 Task: Search one way flight ticket for 4 adults, 2 children, 2 infants in seat and 1 infant on lap in economy from Green Bay: Green Bay-austin Straubel International Airport to Jackson: Jackson Hole Airport on 5-2-2023. Choice of flights is Delta. Price is upto 65000. Outbound departure time preference is 10:30.
Action: Mouse moved to (347, 315)
Screenshot: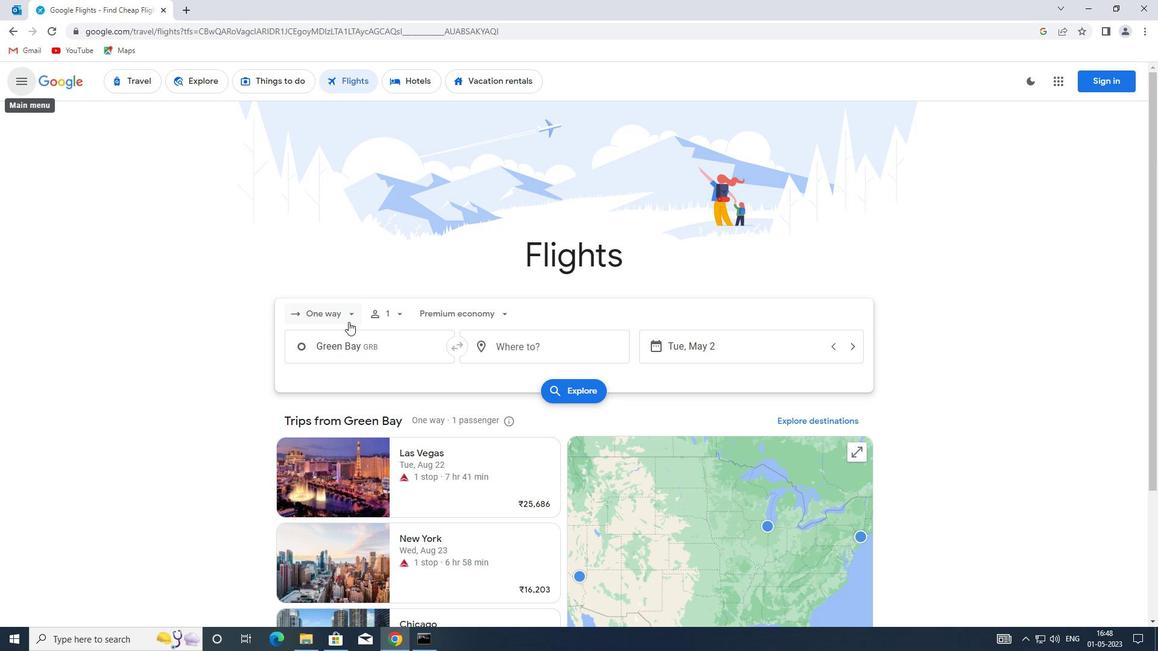 
Action: Mouse pressed left at (347, 315)
Screenshot: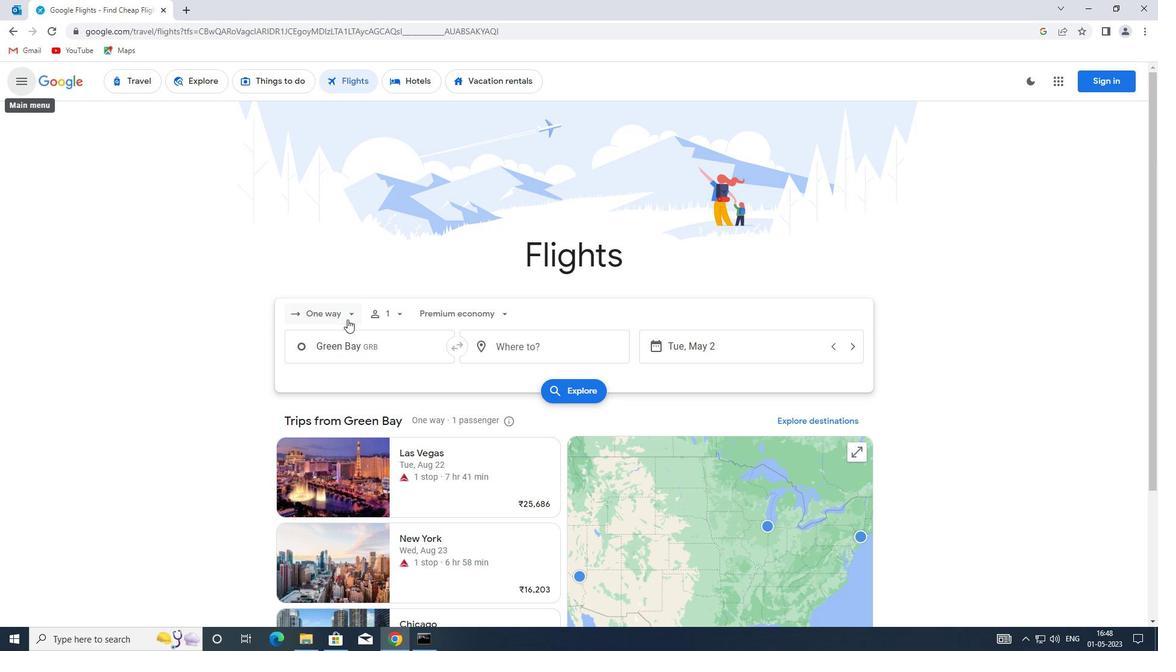 
Action: Mouse moved to (352, 373)
Screenshot: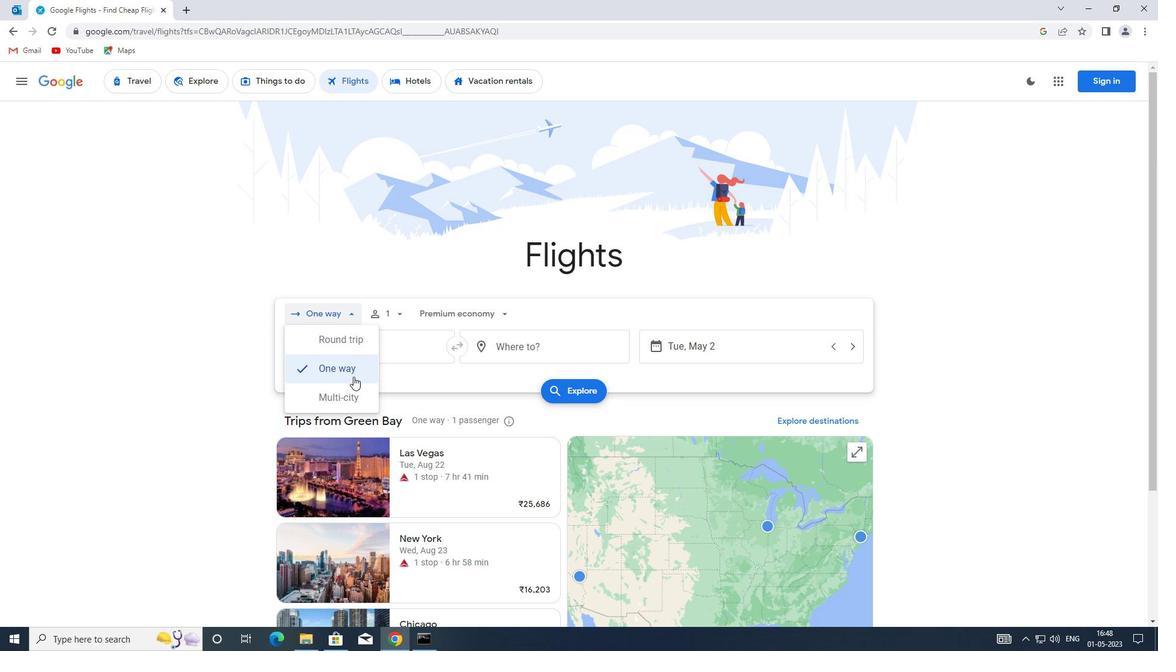 
Action: Mouse pressed left at (352, 373)
Screenshot: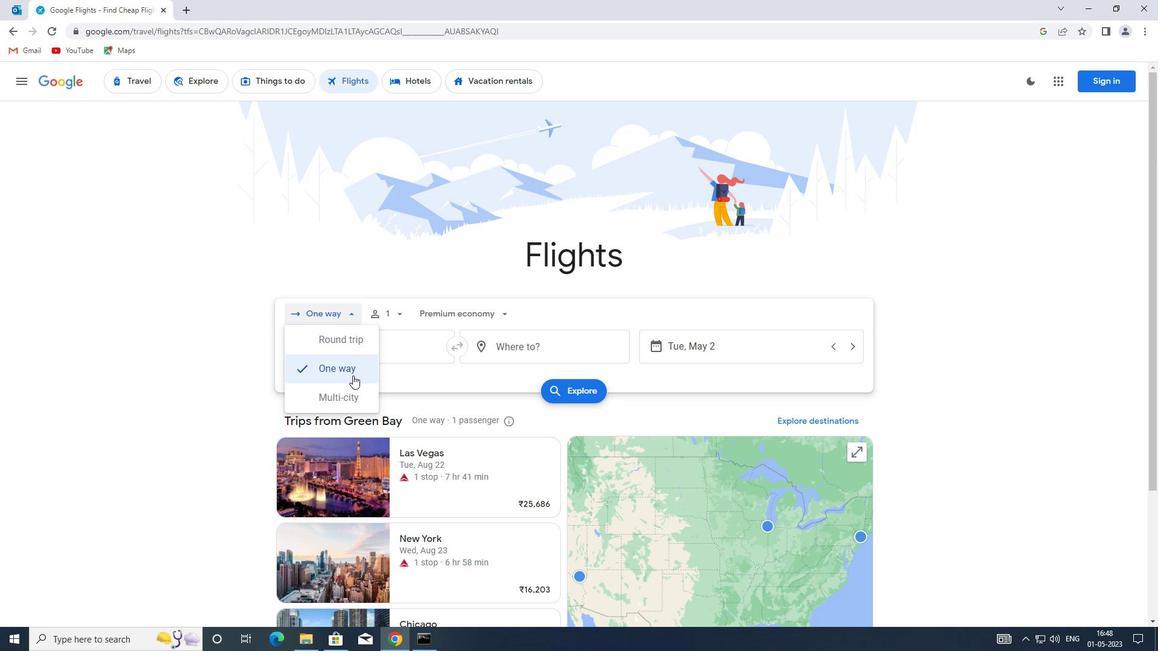 
Action: Mouse moved to (395, 314)
Screenshot: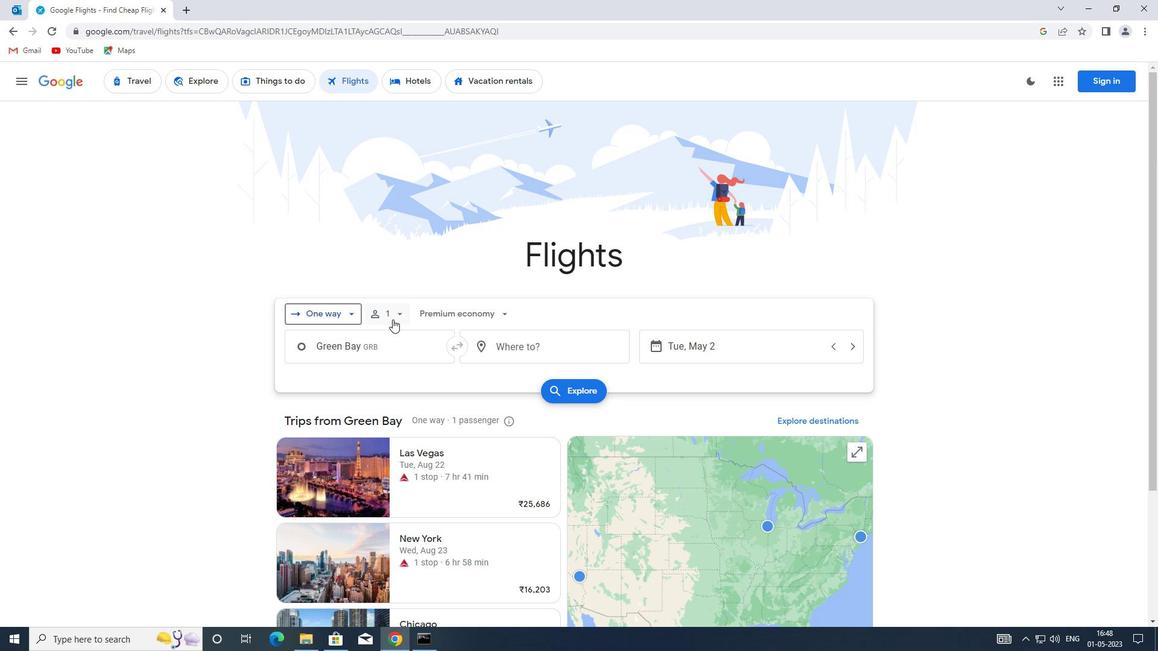 
Action: Mouse pressed left at (395, 314)
Screenshot: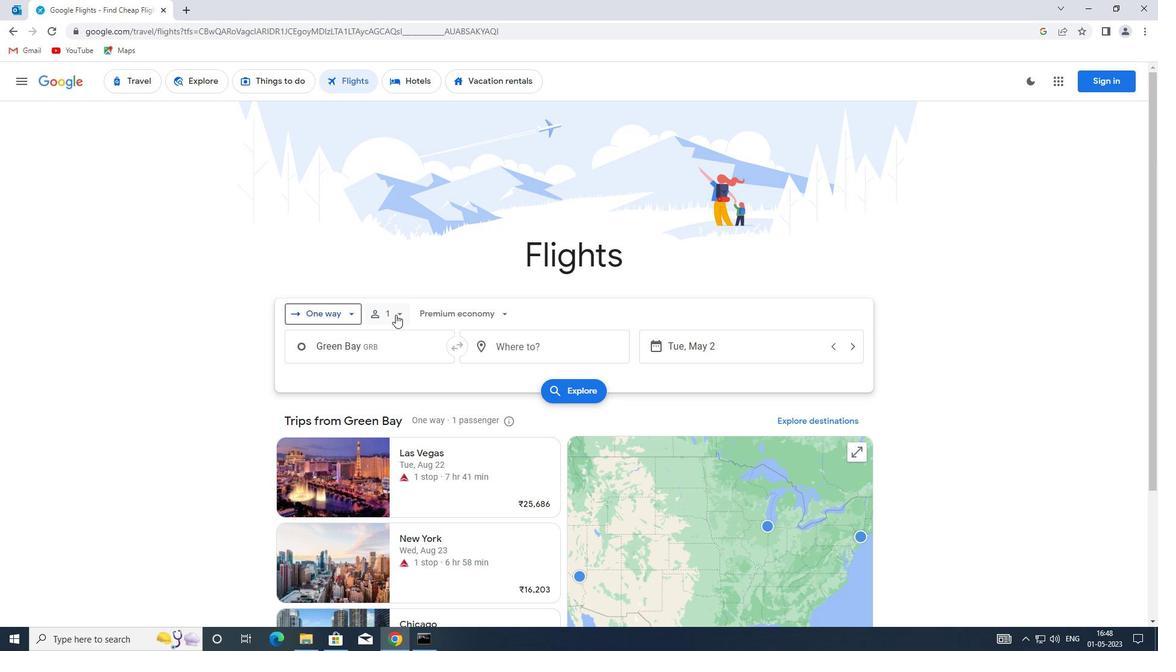 
Action: Mouse moved to (496, 342)
Screenshot: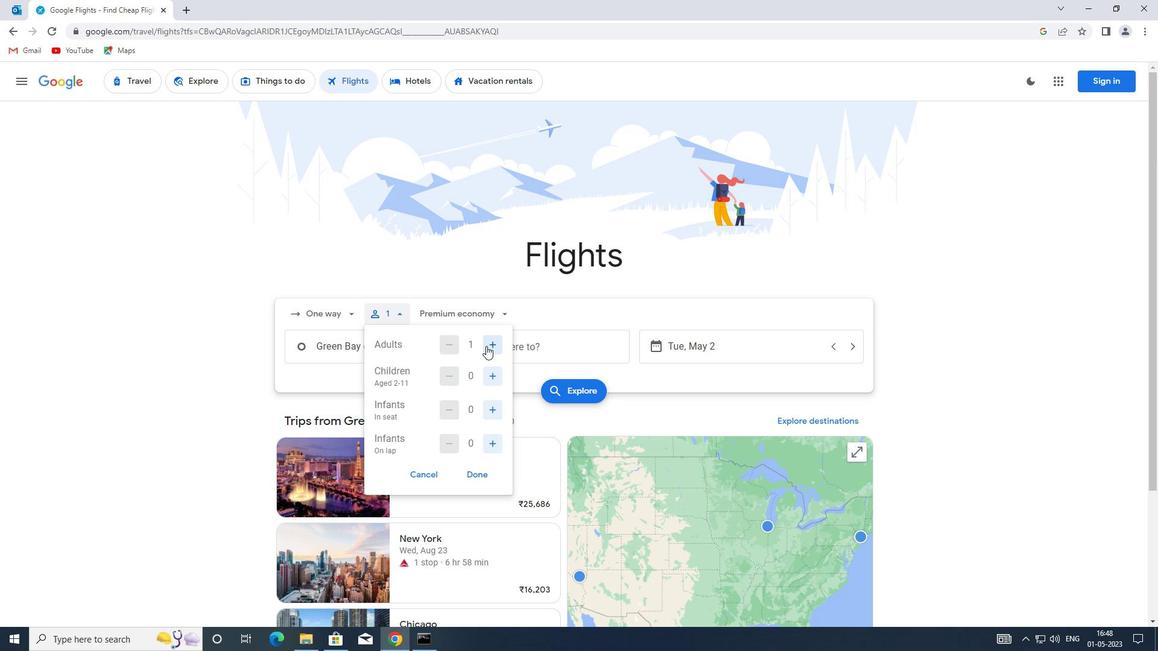 
Action: Mouse pressed left at (496, 342)
Screenshot: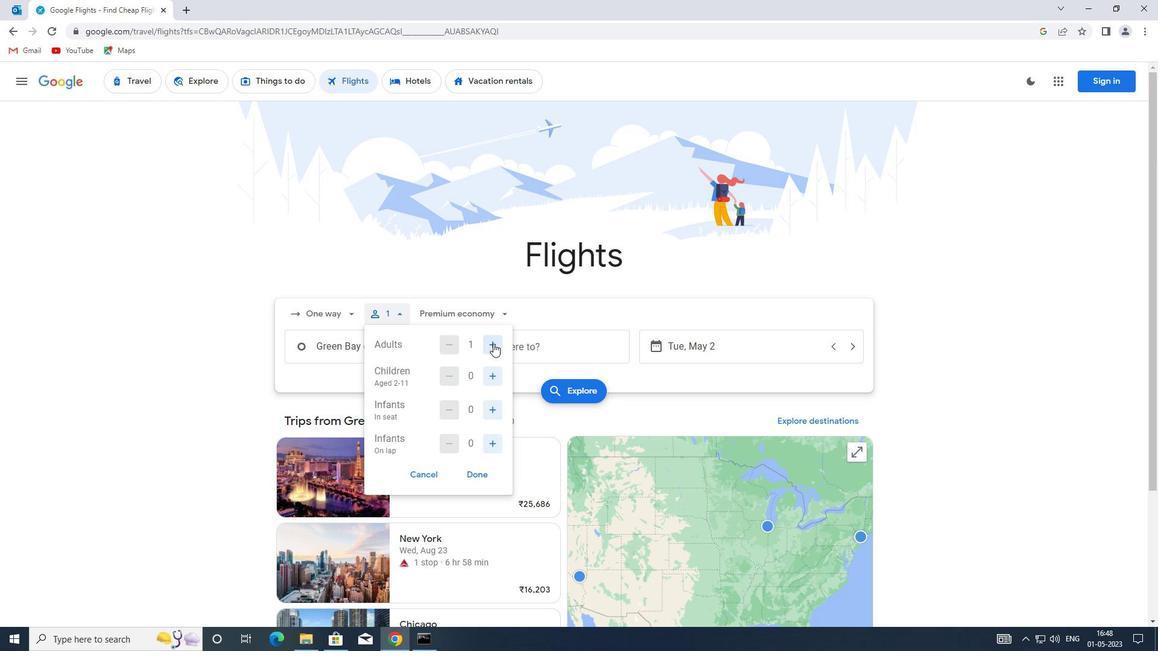 
Action: Mouse pressed left at (496, 342)
Screenshot: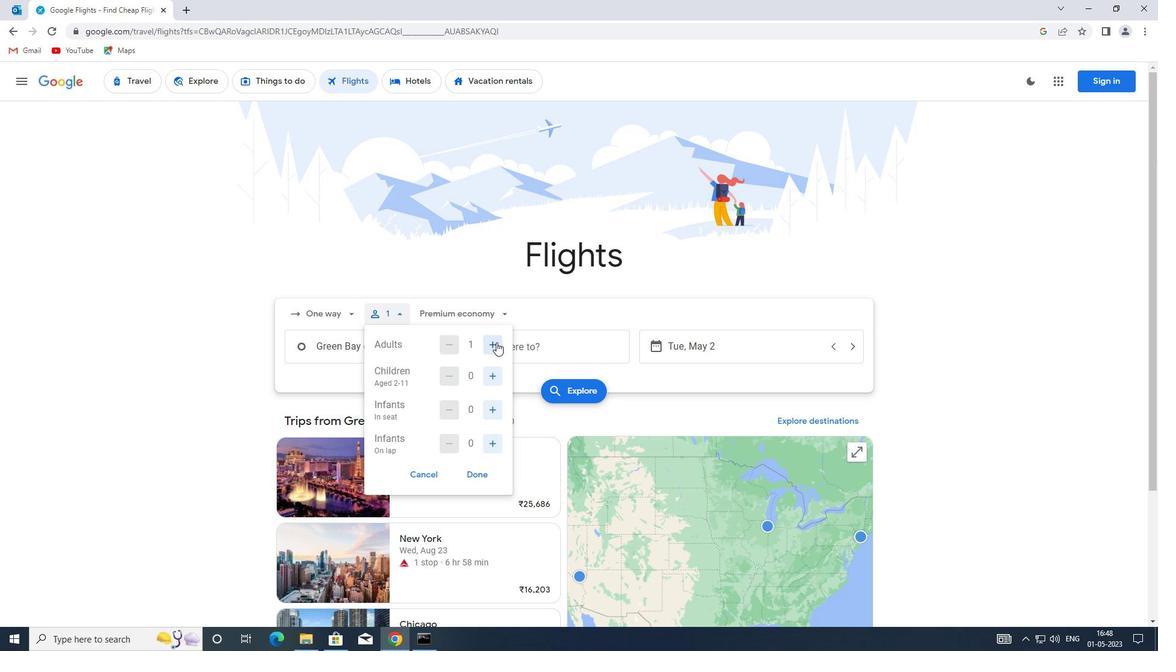 
Action: Mouse pressed left at (496, 342)
Screenshot: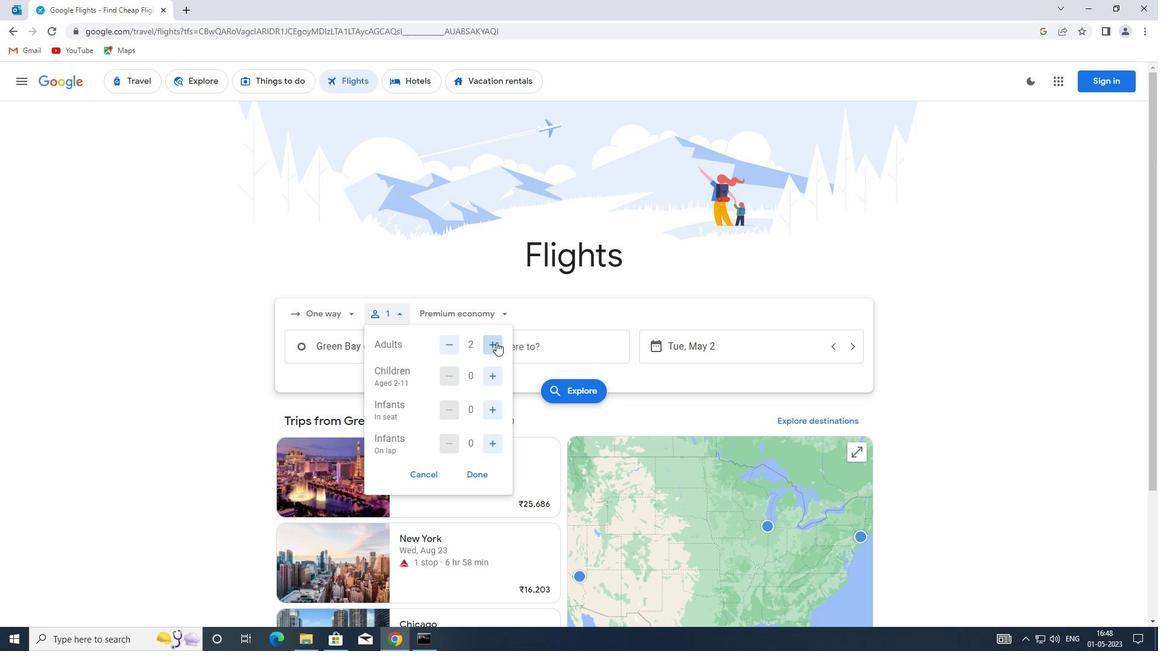 
Action: Mouse moved to (492, 376)
Screenshot: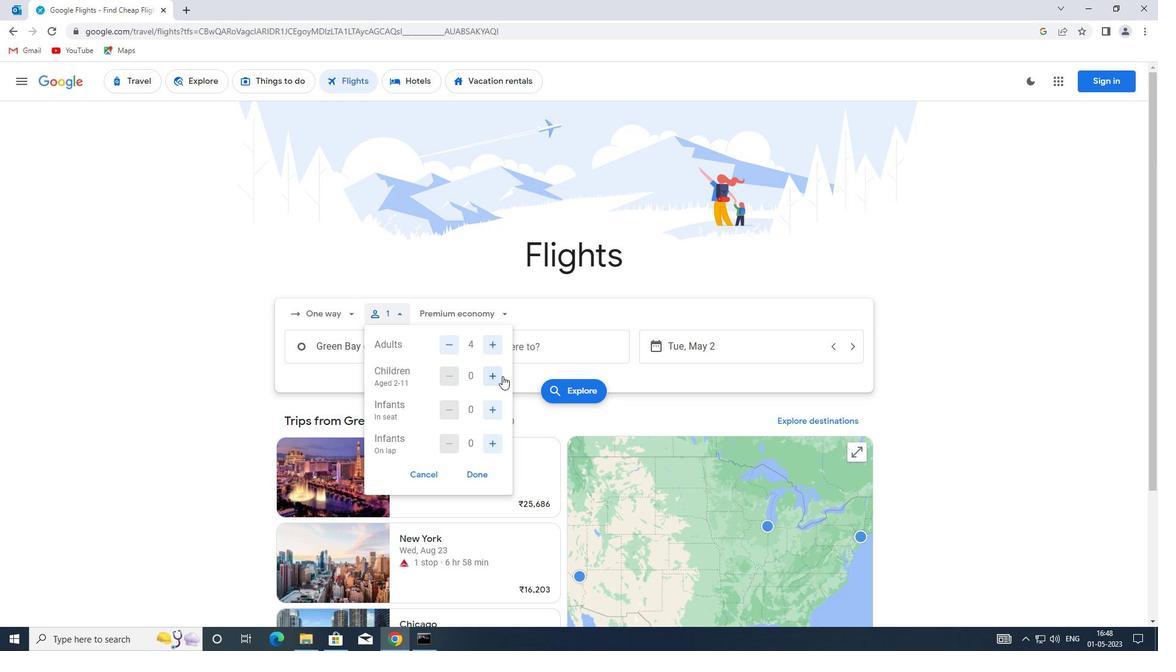 
Action: Mouse pressed left at (492, 376)
Screenshot: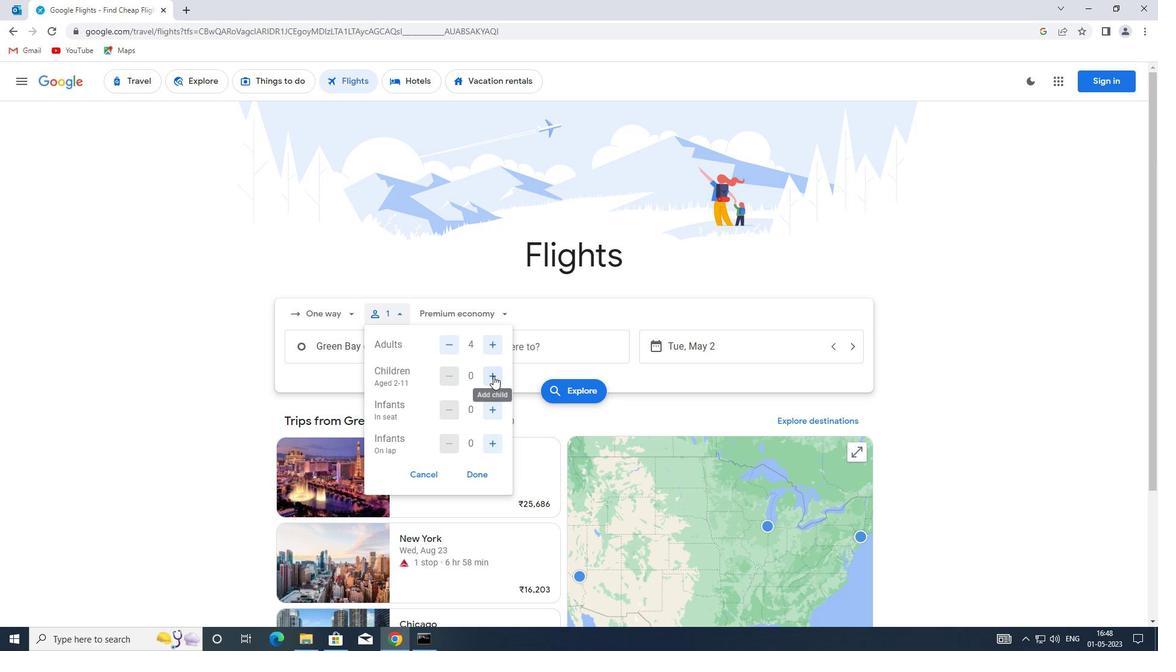 
Action: Mouse pressed left at (492, 376)
Screenshot: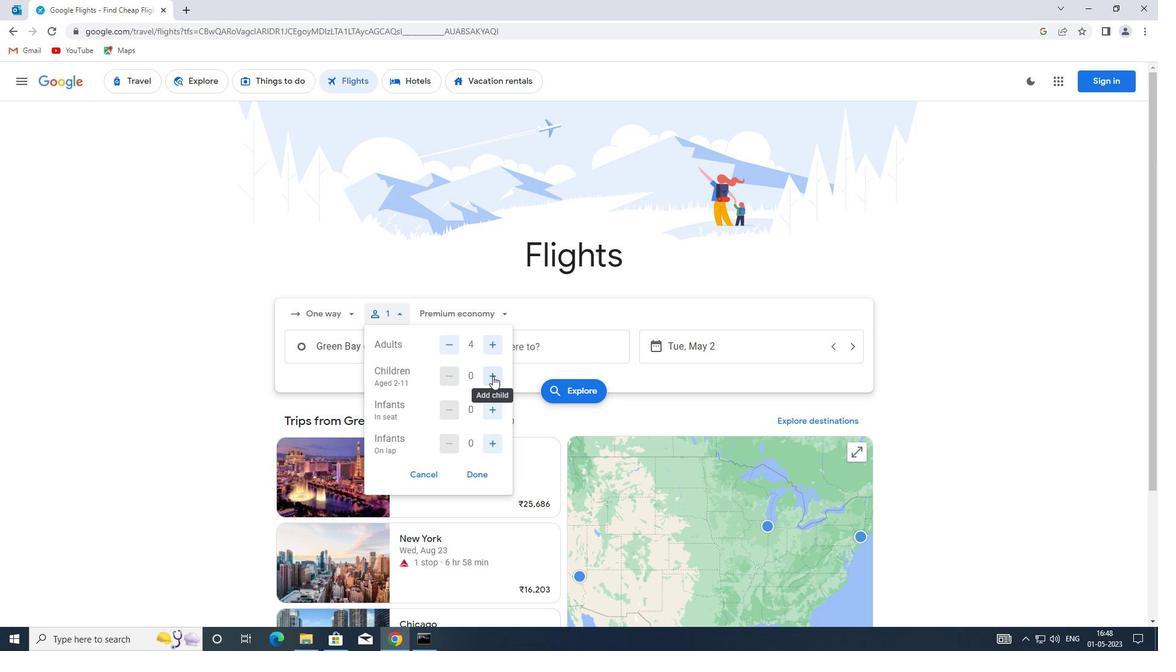 
Action: Mouse moved to (492, 413)
Screenshot: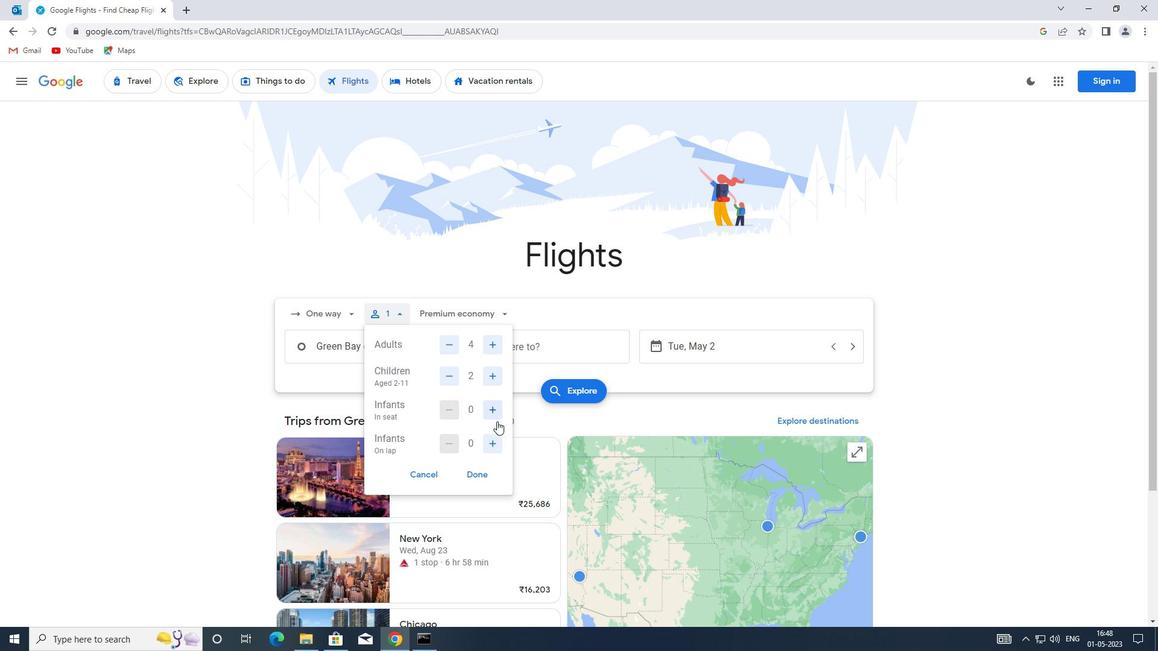 
Action: Mouse pressed left at (492, 413)
Screenshot: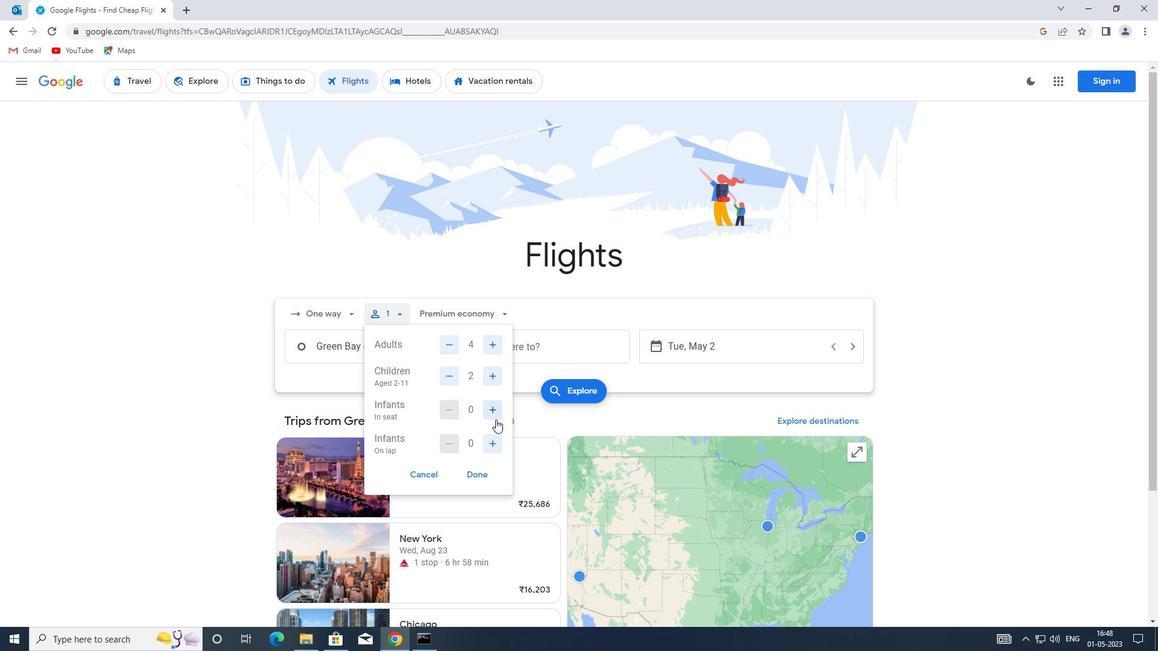 
Action: Mouse pressed left at (492, 413)
Screenshot: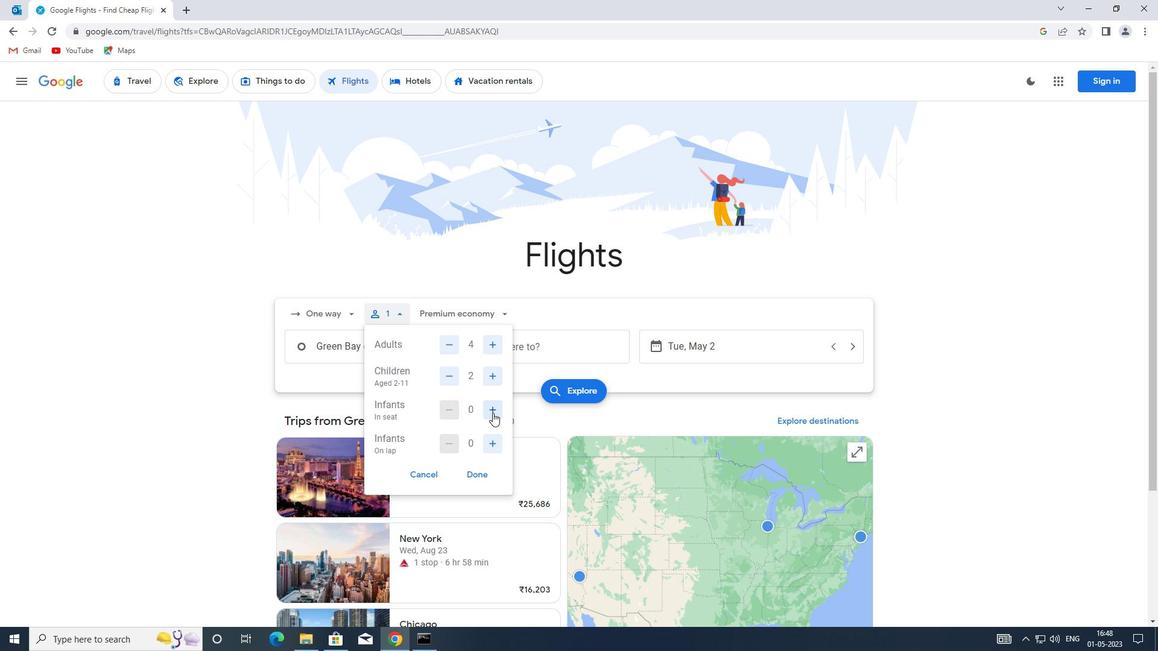 
Action: Mouse moved to (495, 442)
Screenshot: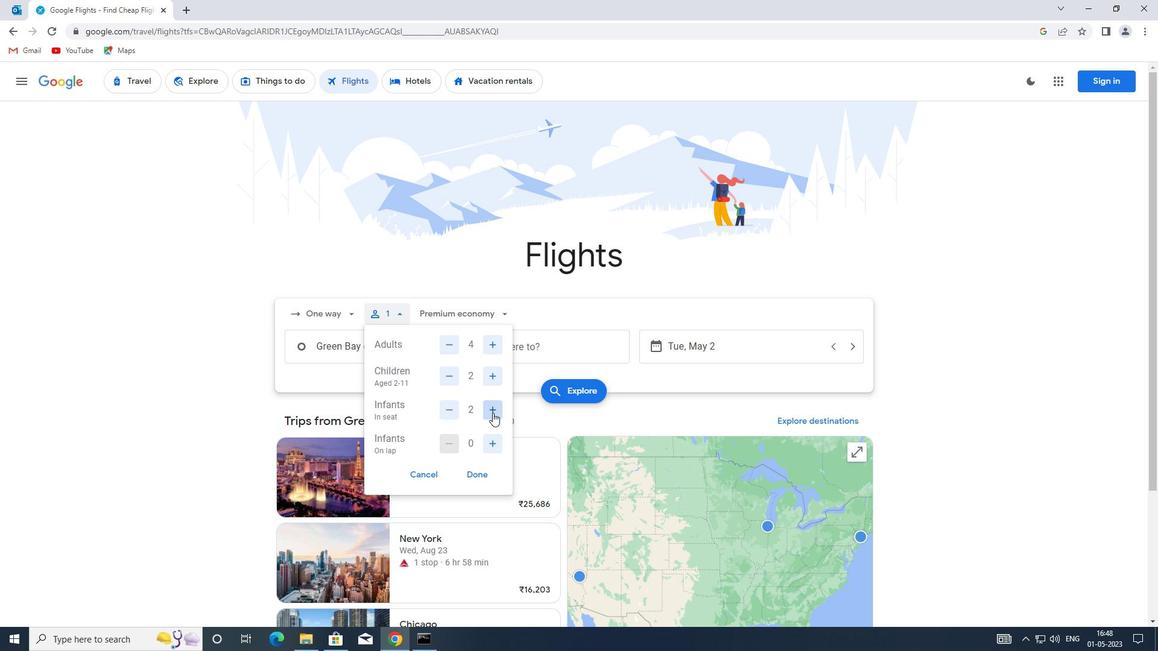 
Action: Mouse pressed left at (495, 442)
Screenshot: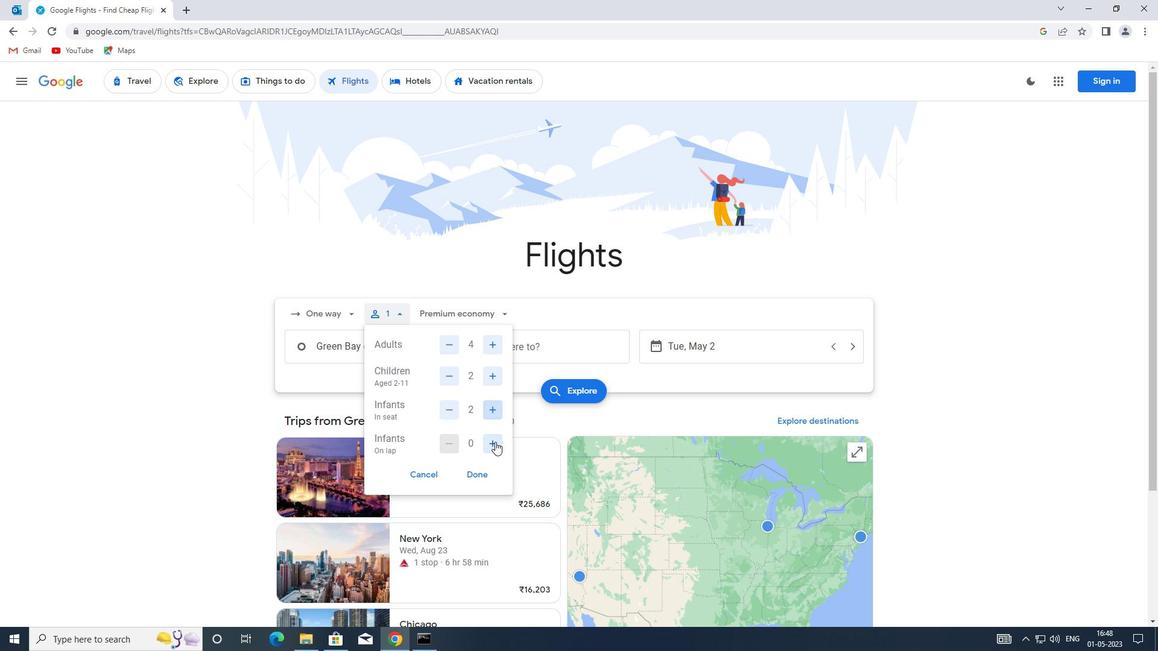 
Action: Mouse moved to (486, 480)
Screenshot: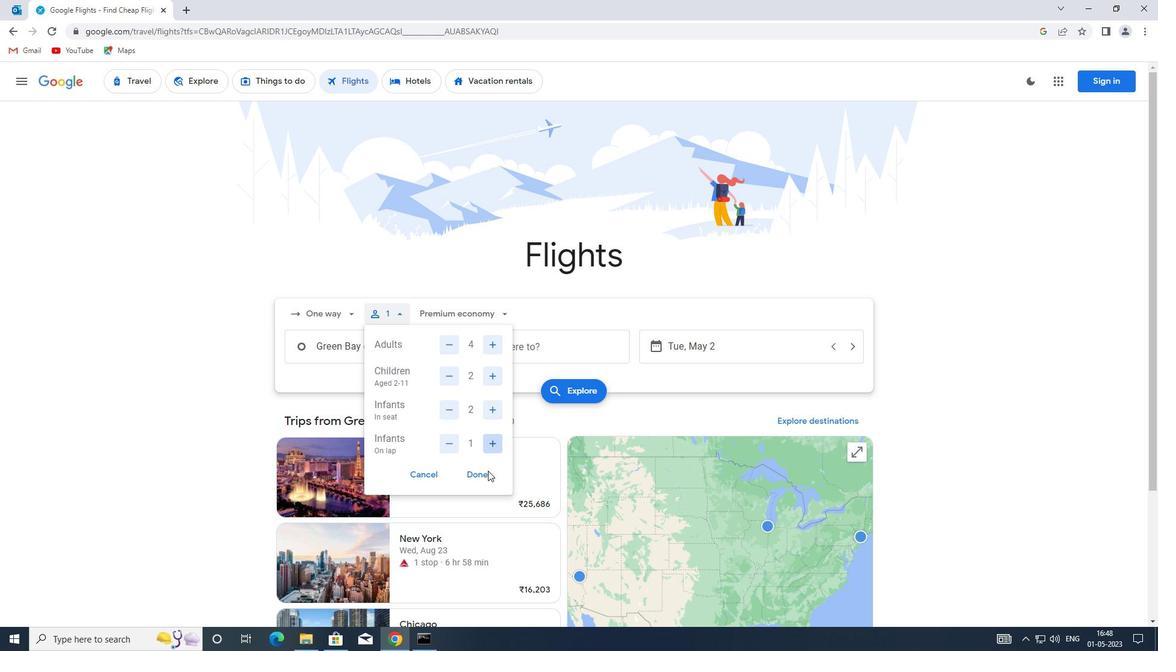 
Action: Mouse pressed left at (486, 480)
Screenshot: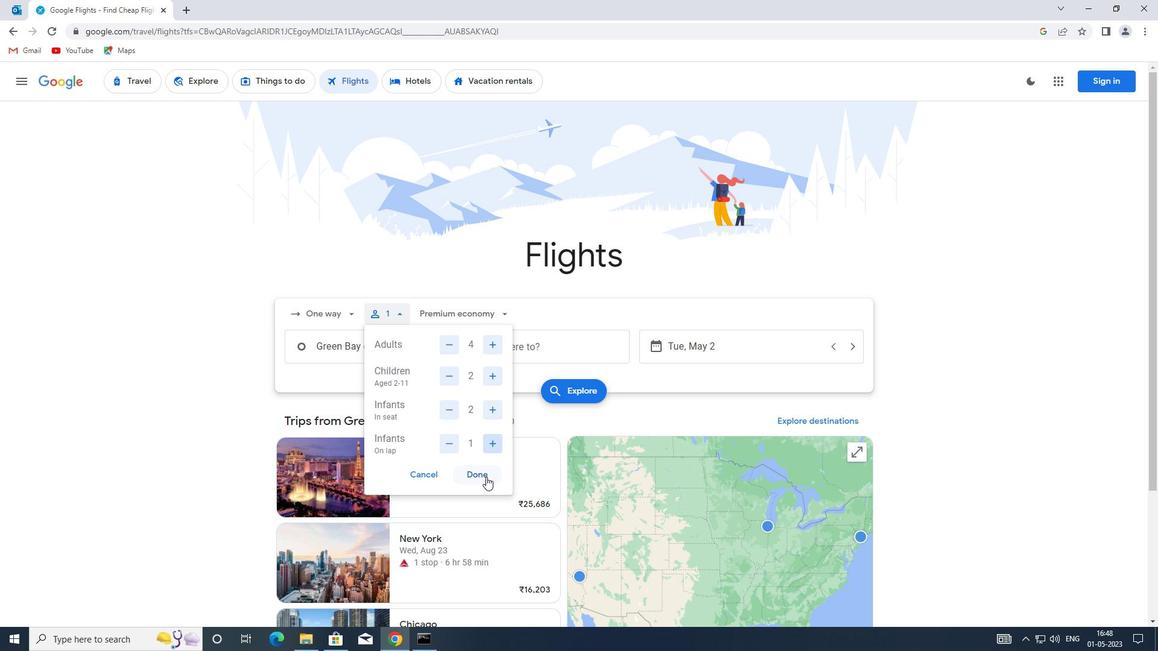 
Action: Mouse moved to (468, 316)
Screenshot: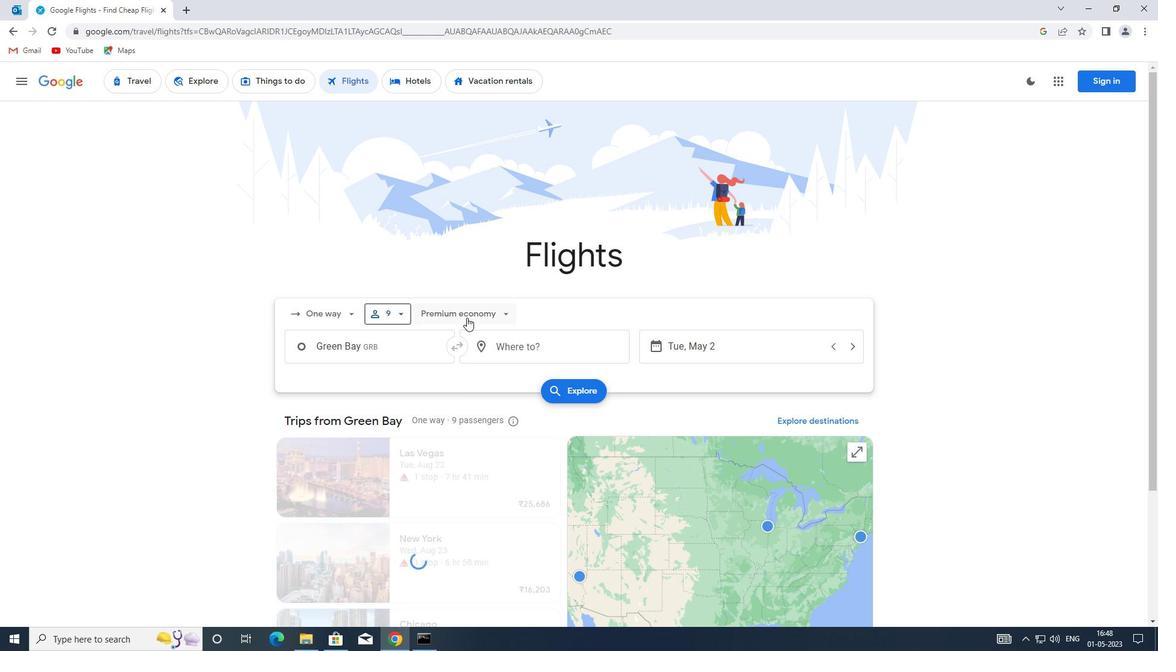 
Action: Mouse pressed left at (468, 316)
Screenshot: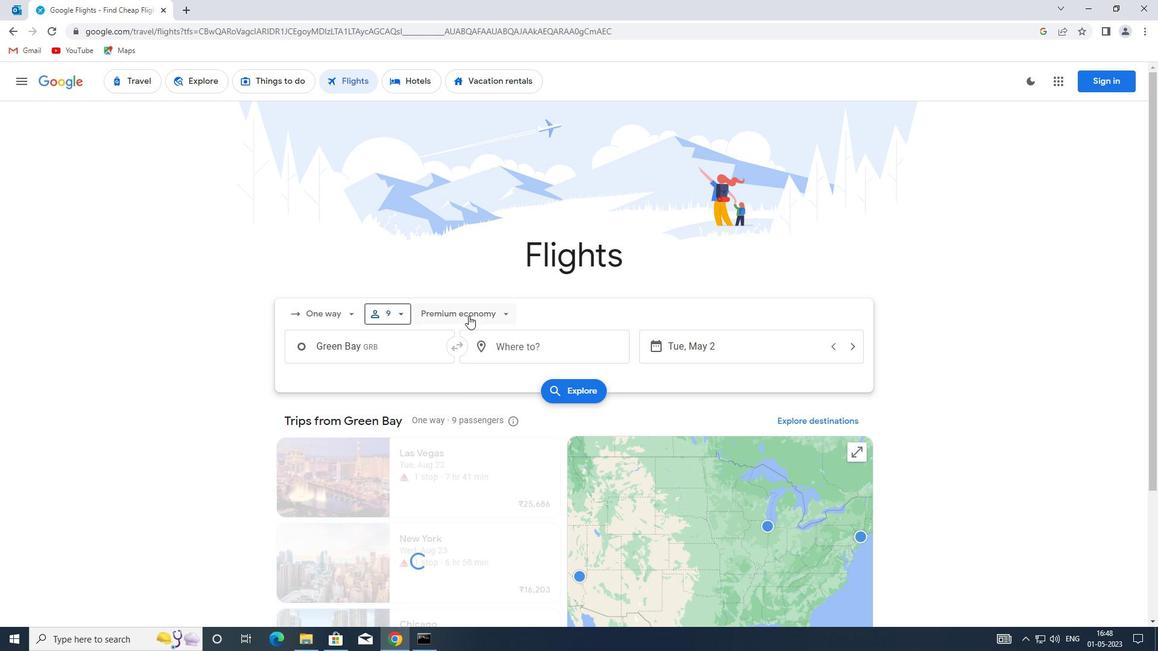 
Action: Mouse moved to (491, 337)
Screenshot: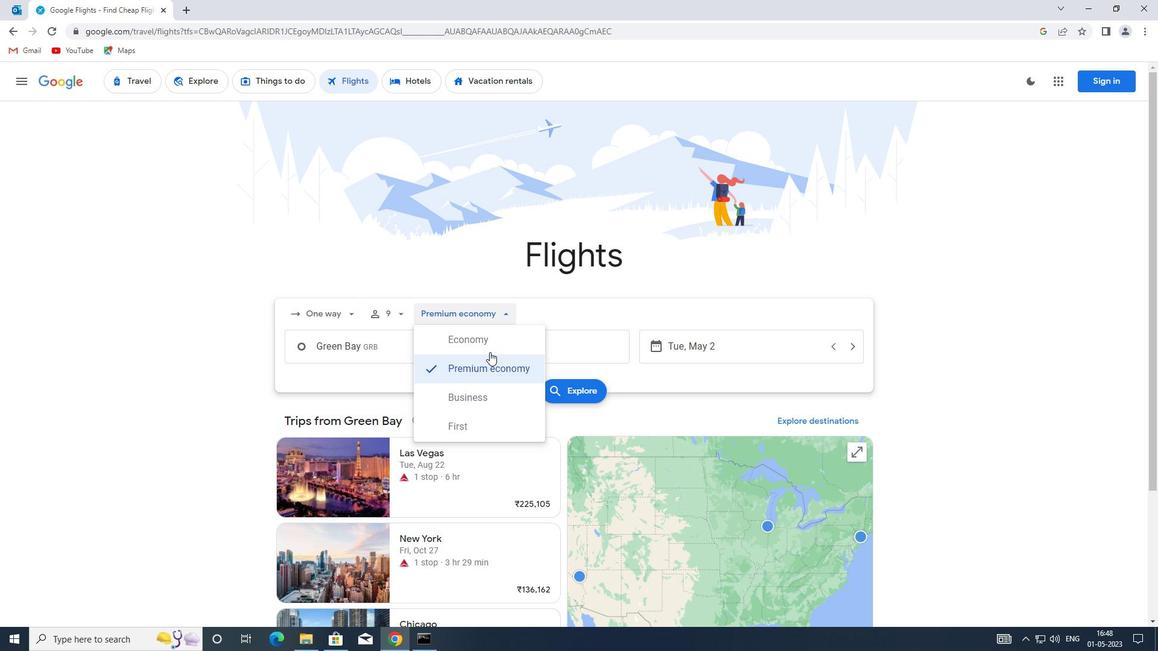 
Action: Mouse pressed left at (491, 337)
Screenshot: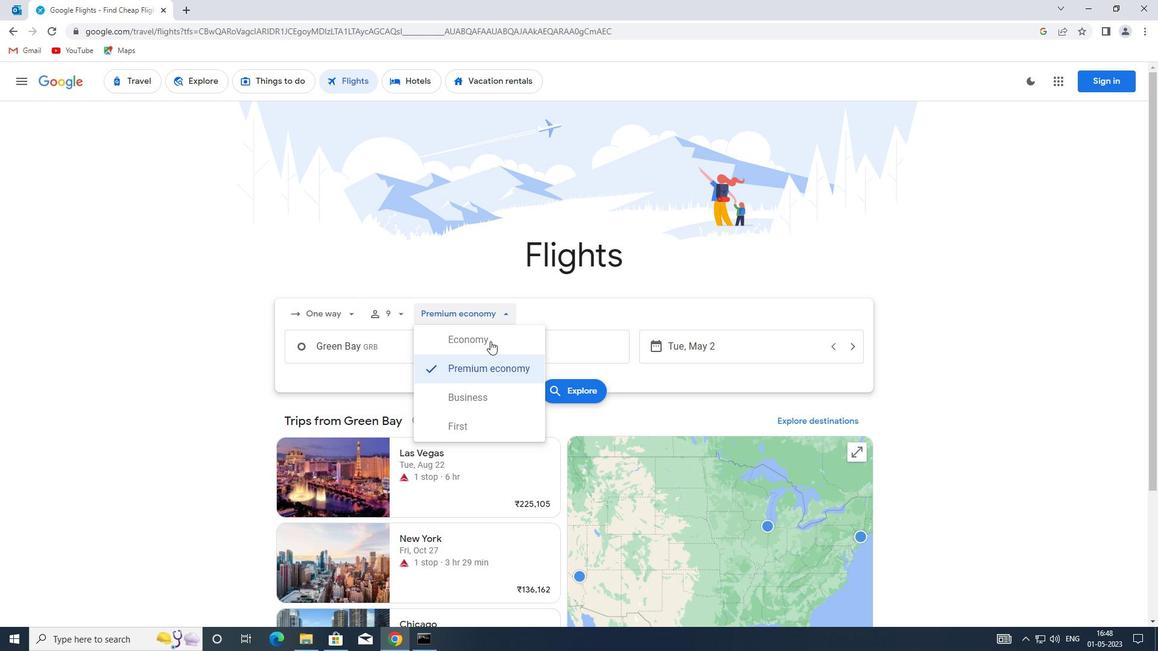 
Action: Mouse moved to (383, 353)
Screenshot: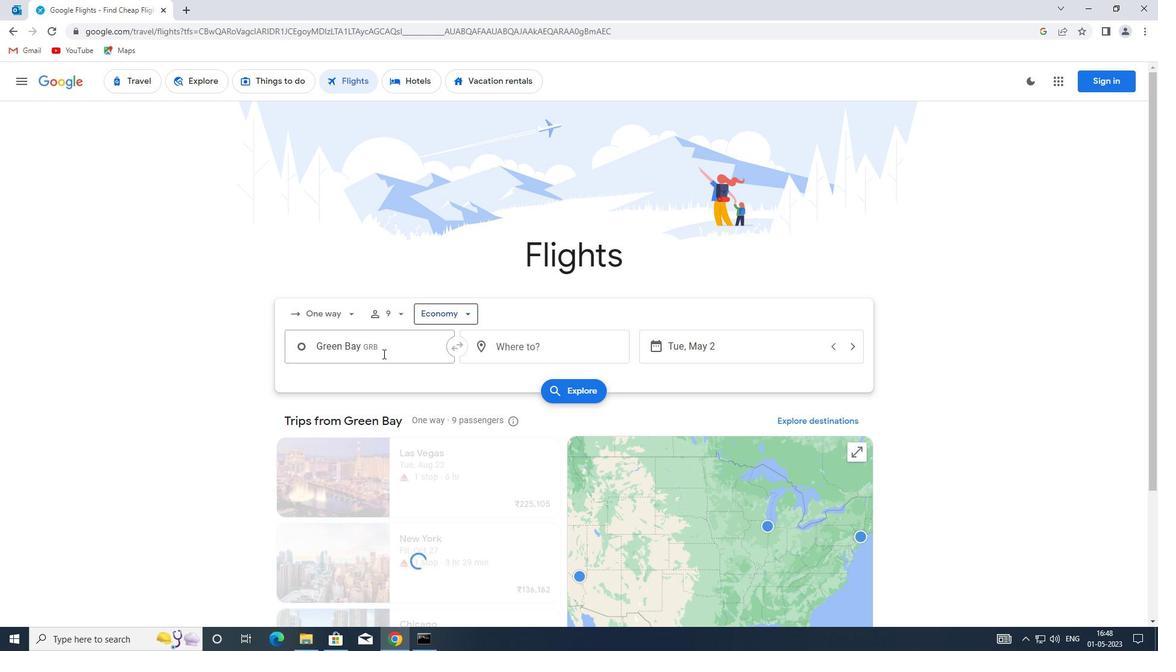 
Action: Mouse pressed left at (383, 353)
Screenshot: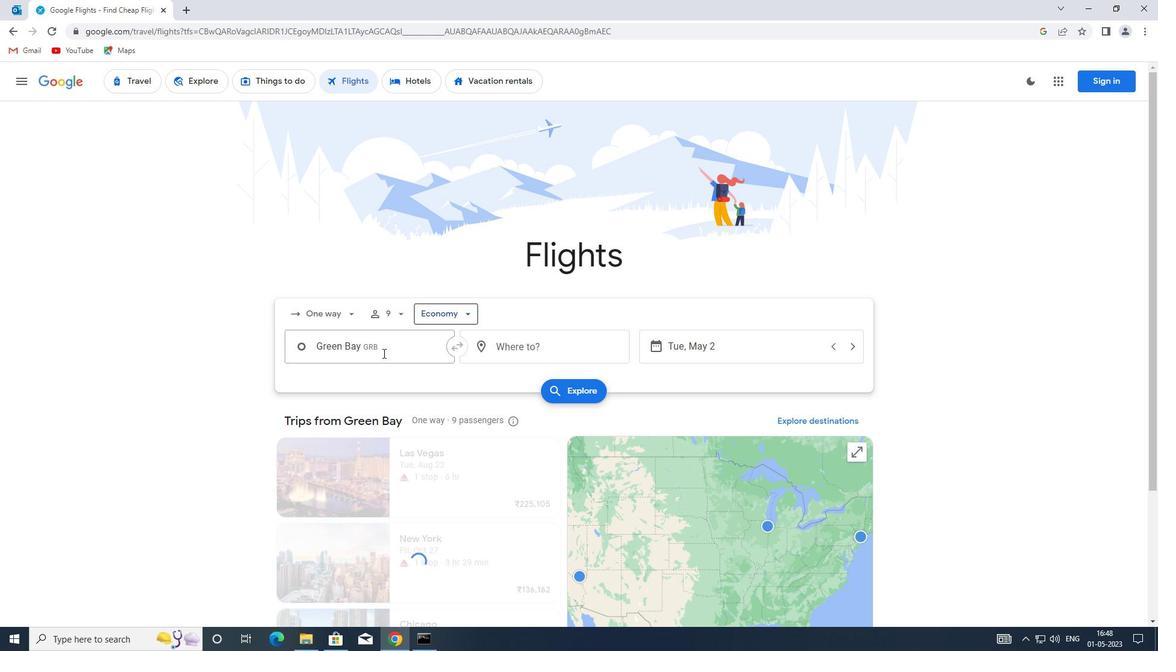
Action: Mouse moved to (383, 353)
Screenshot: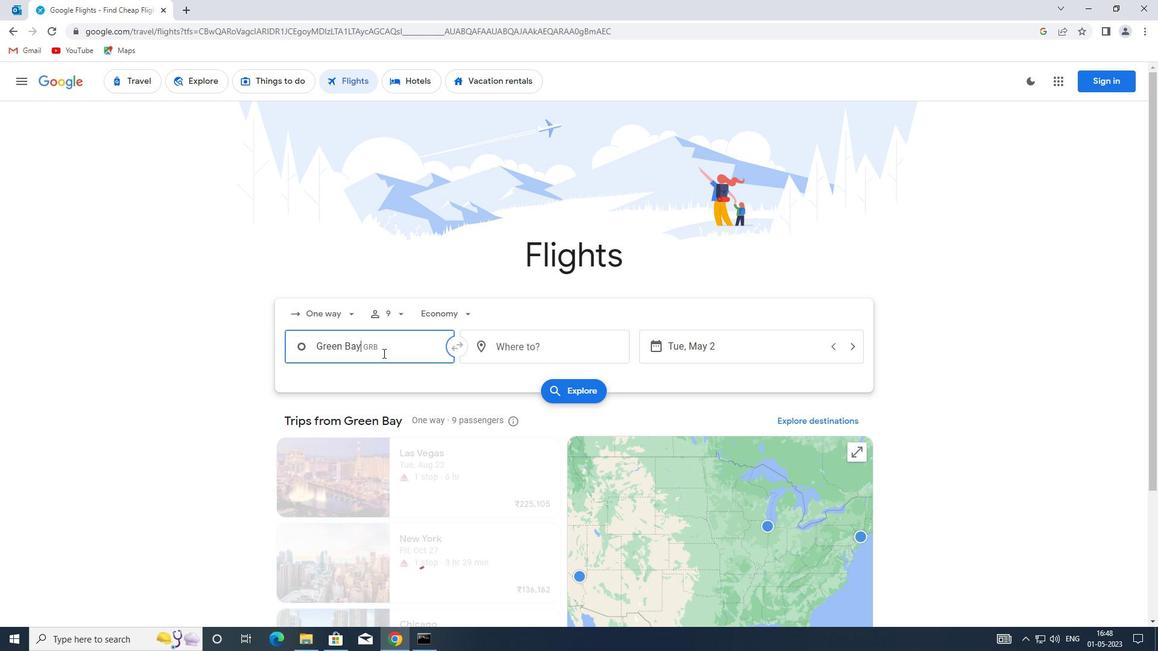 
Action: Key pressed <Key.enter>
Screenshot: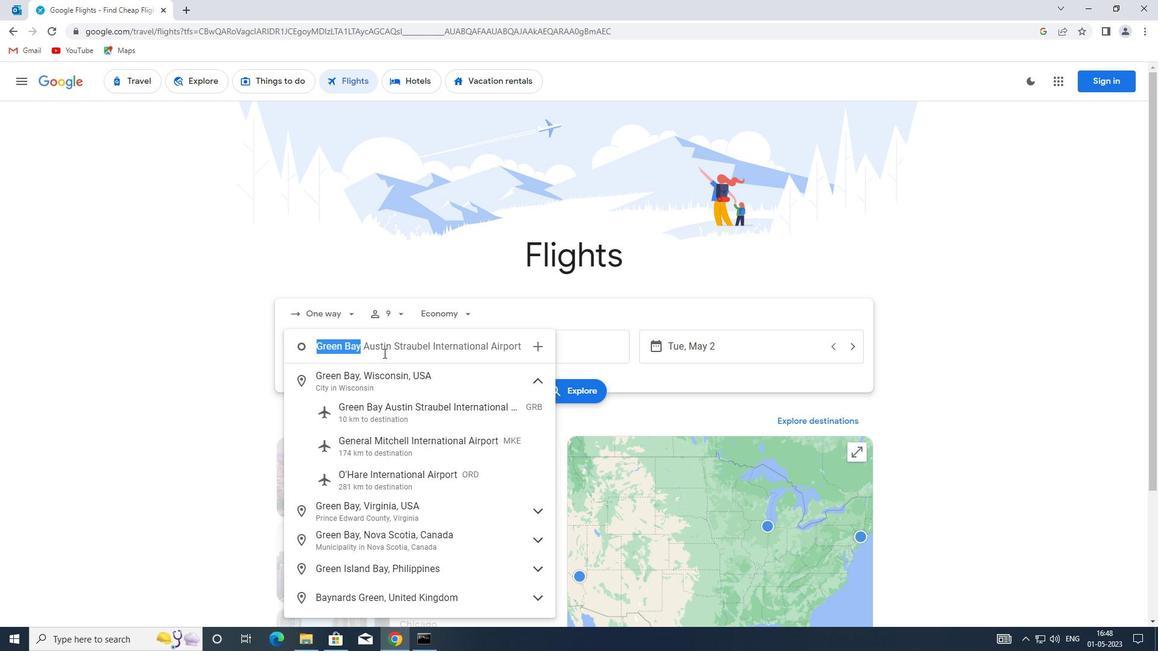 
Action: Mouse moved to (513, 350)
Screenshot: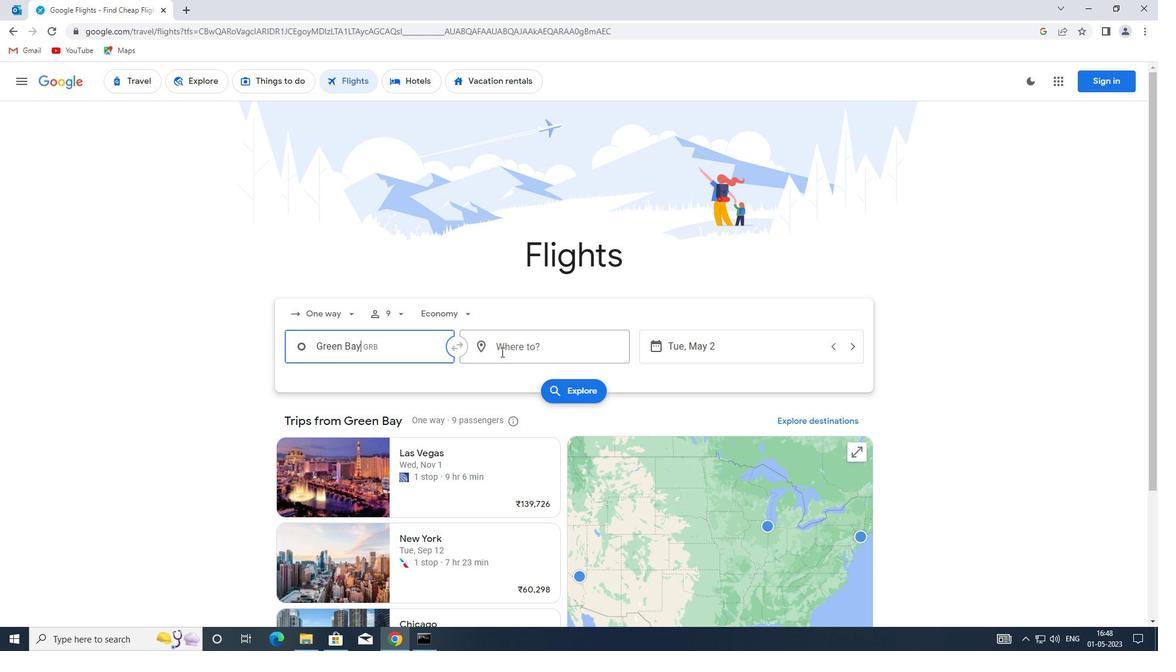 
Action: Mouse pressed left at (513, 350)
Screenshot: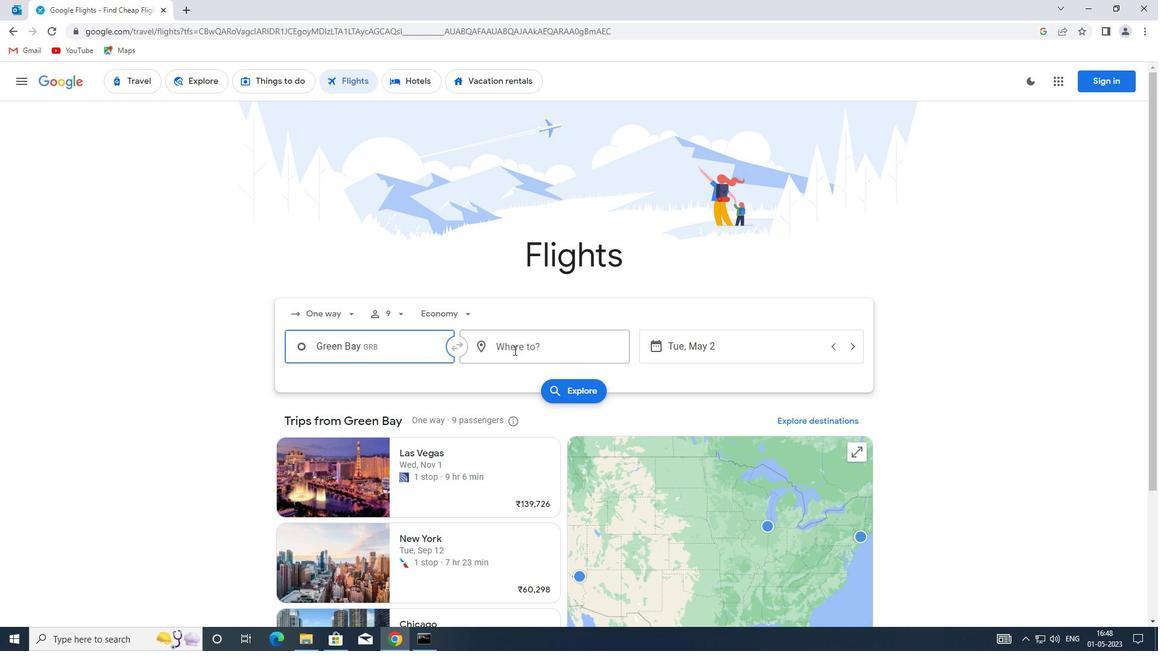 
Action: Key pressed jac
Screenshot: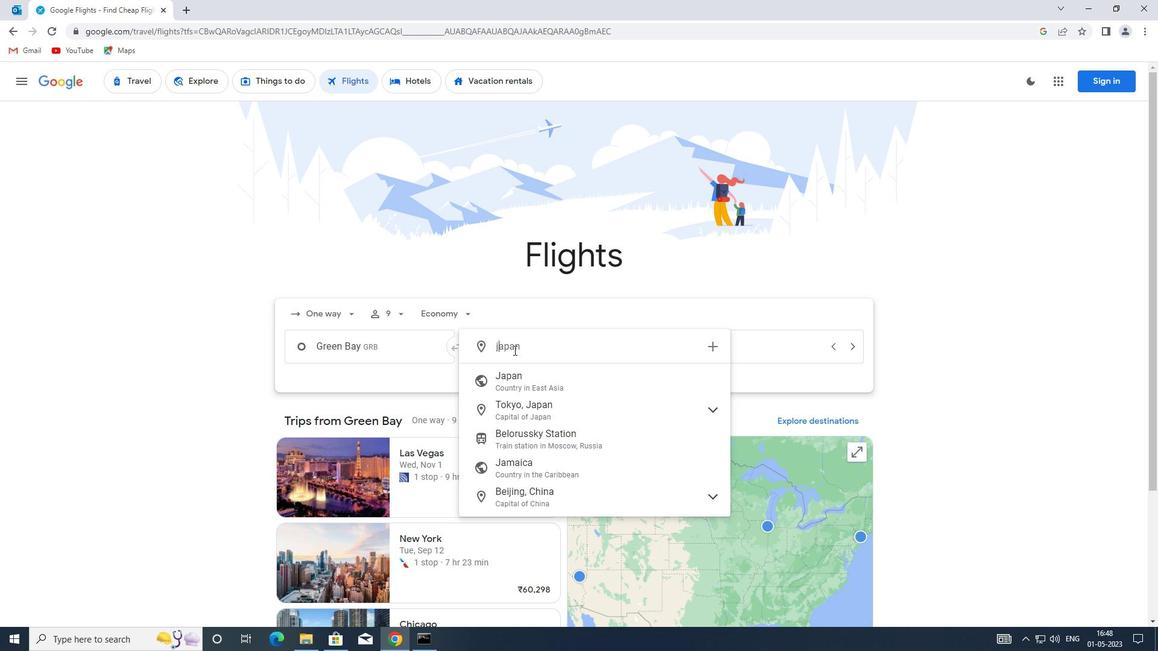 
Action: Mouse moved to (551, 378)
Screenshot: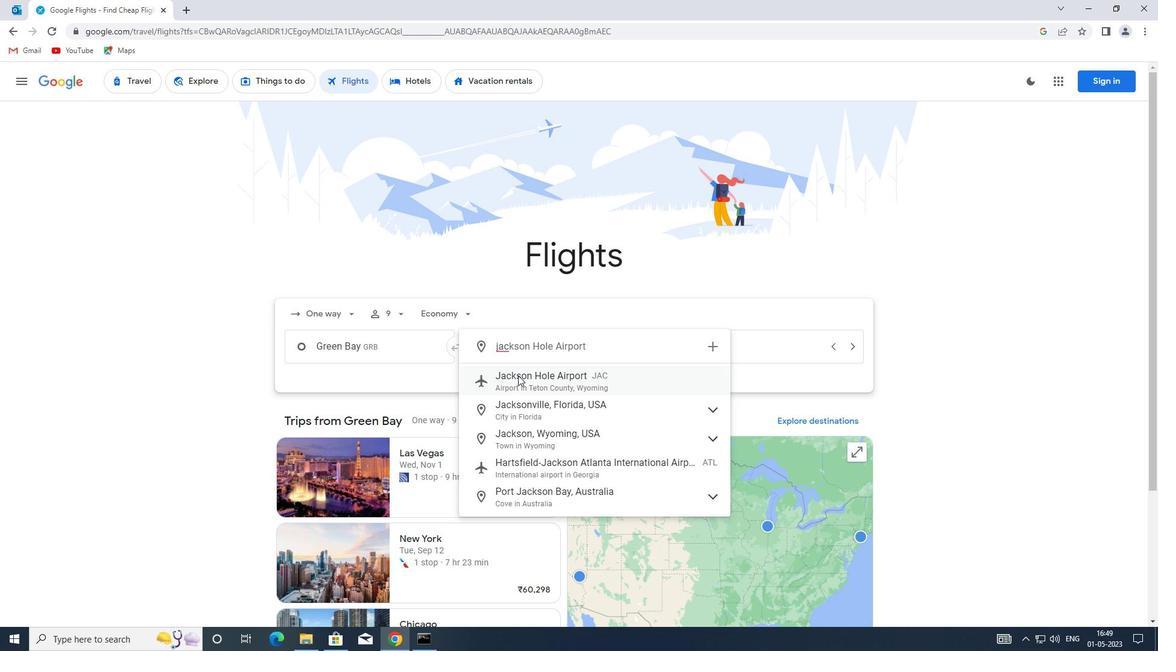 
Action: Mouse pressed left at (551, 378)
Screenshot: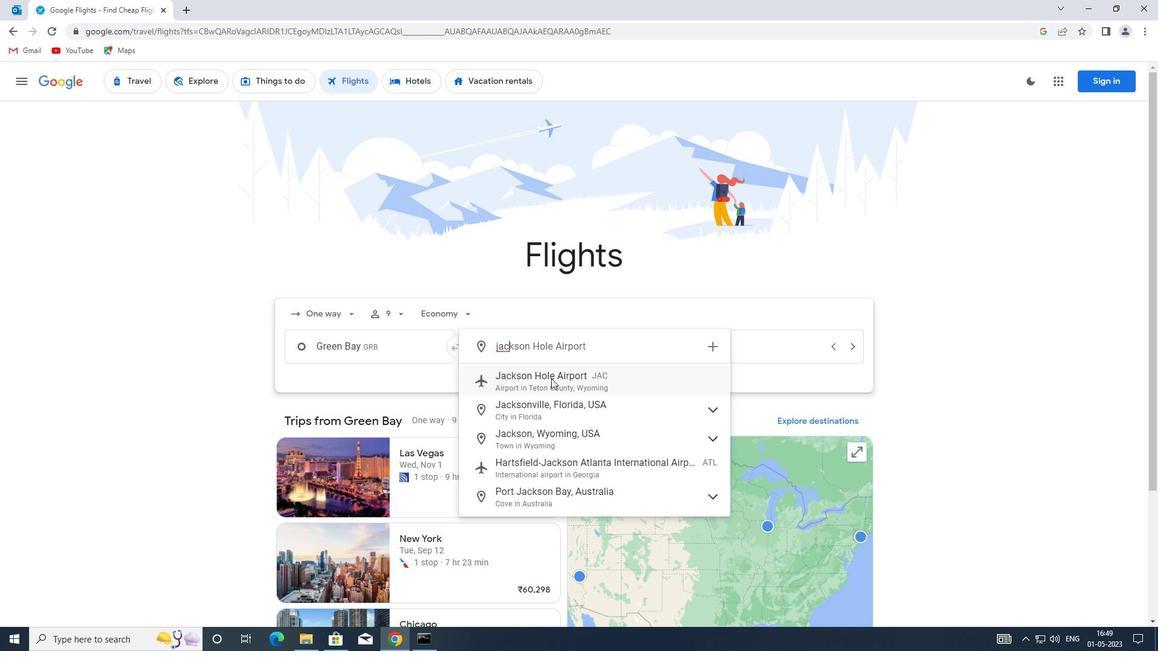 
Action: Mouse moved to (673, 342)
Screenshot: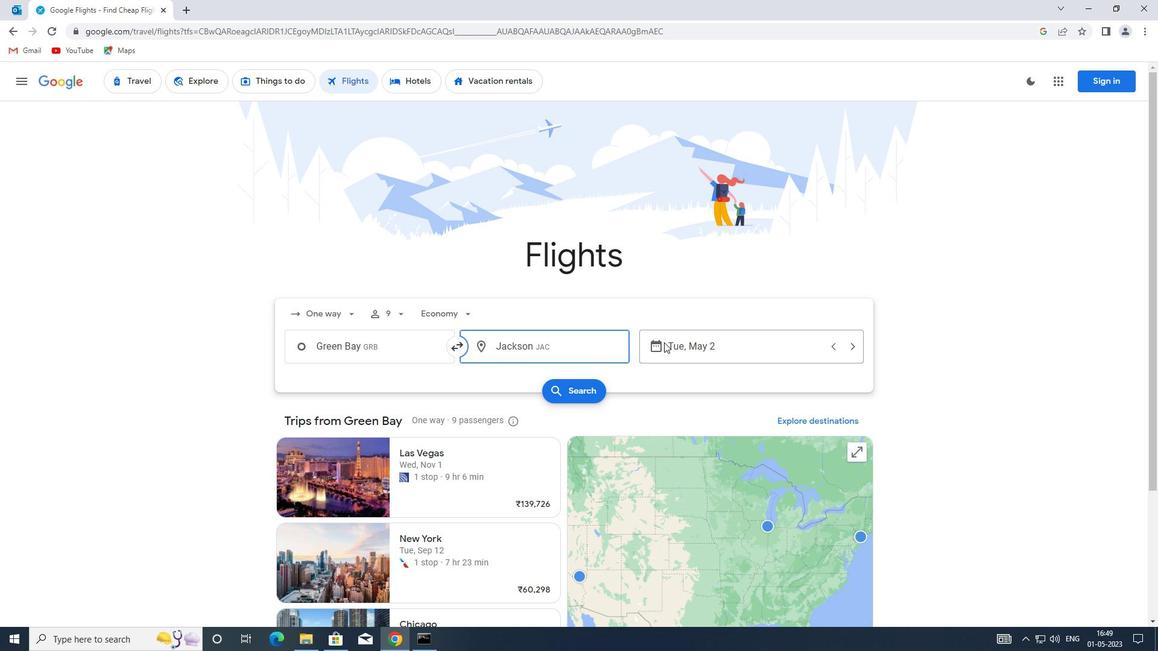 
Action: Mouse pressed left at (673, 342)
Screenshot: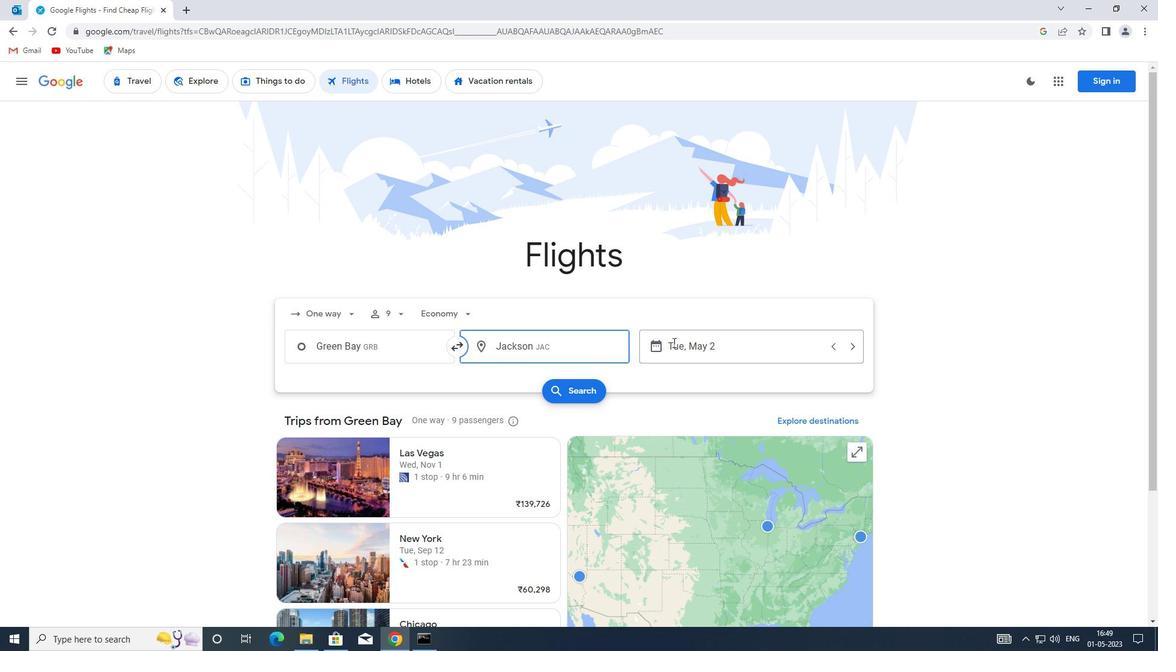 
Action: Mouse moved to (492, 408)
Screenshot: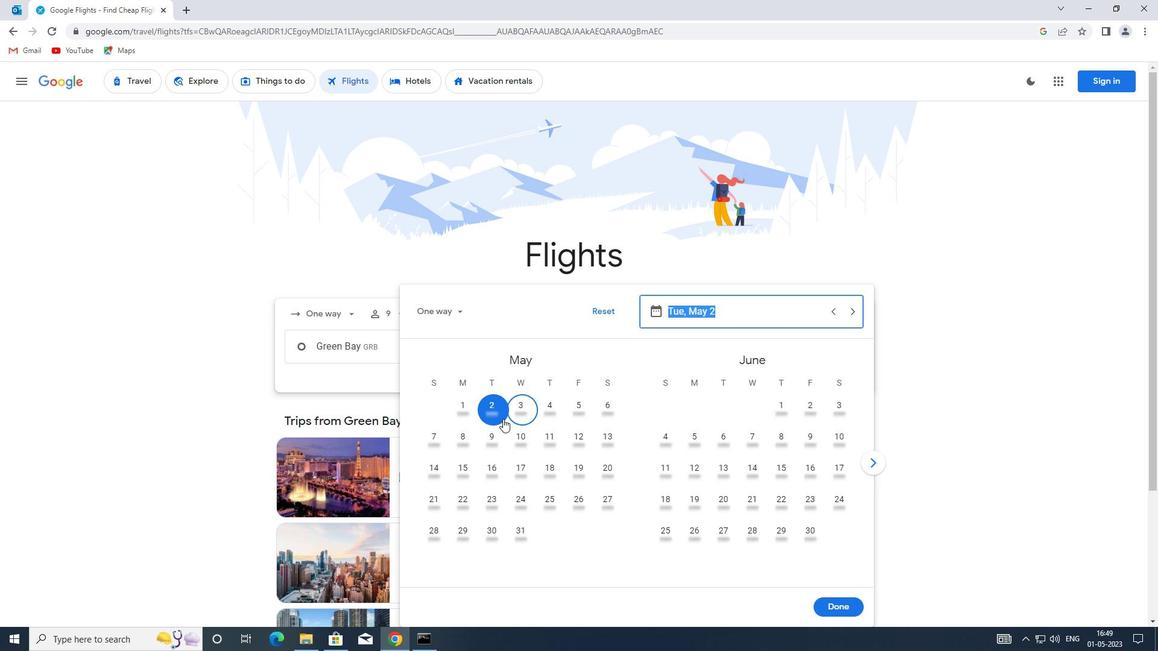
Action: Mouse pressed left at (492, 408)
Screenshot: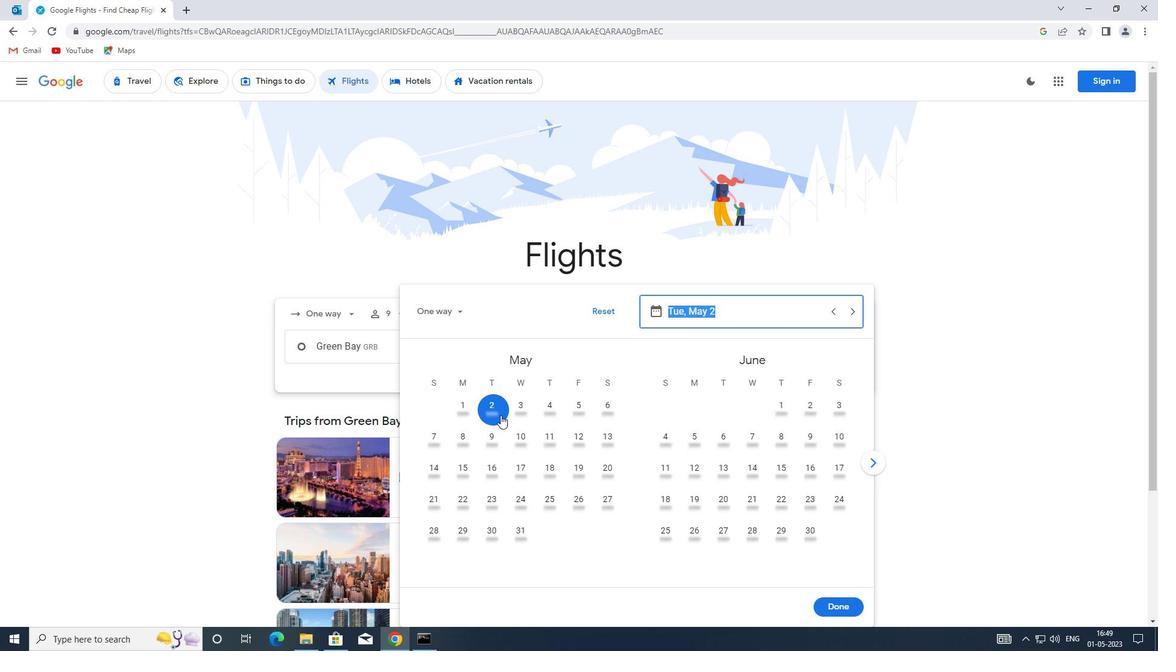 
Action: Mouse moved to (845, 603)
Screenshot: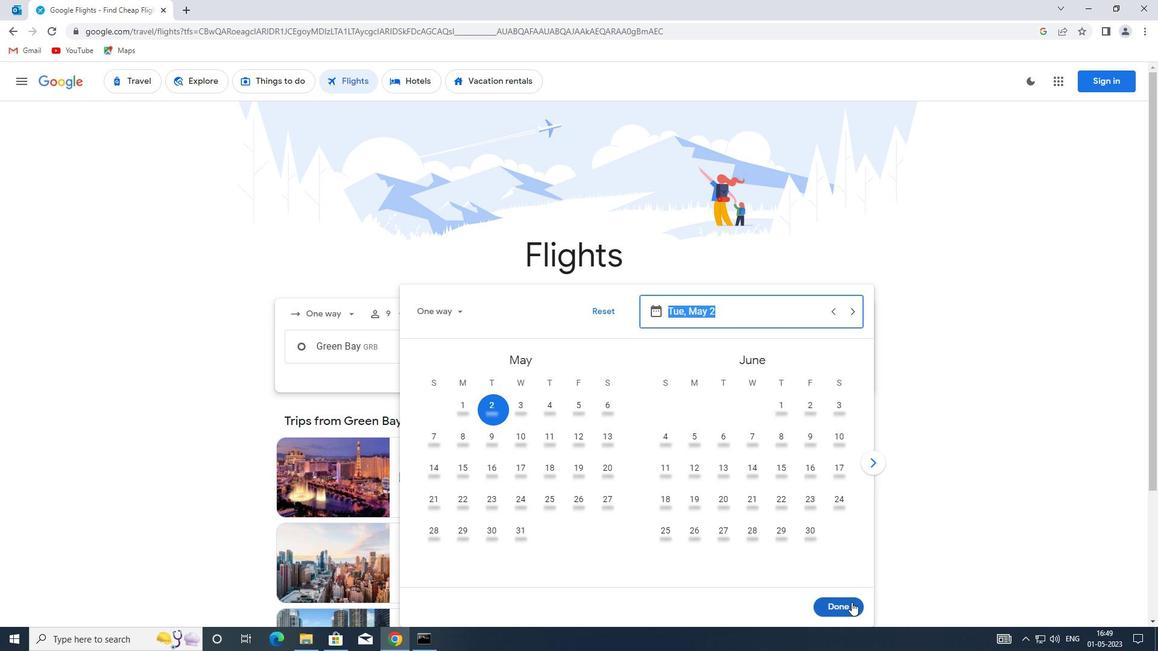 
Action: Mouse pressed left at (845, 603)
Screenshot: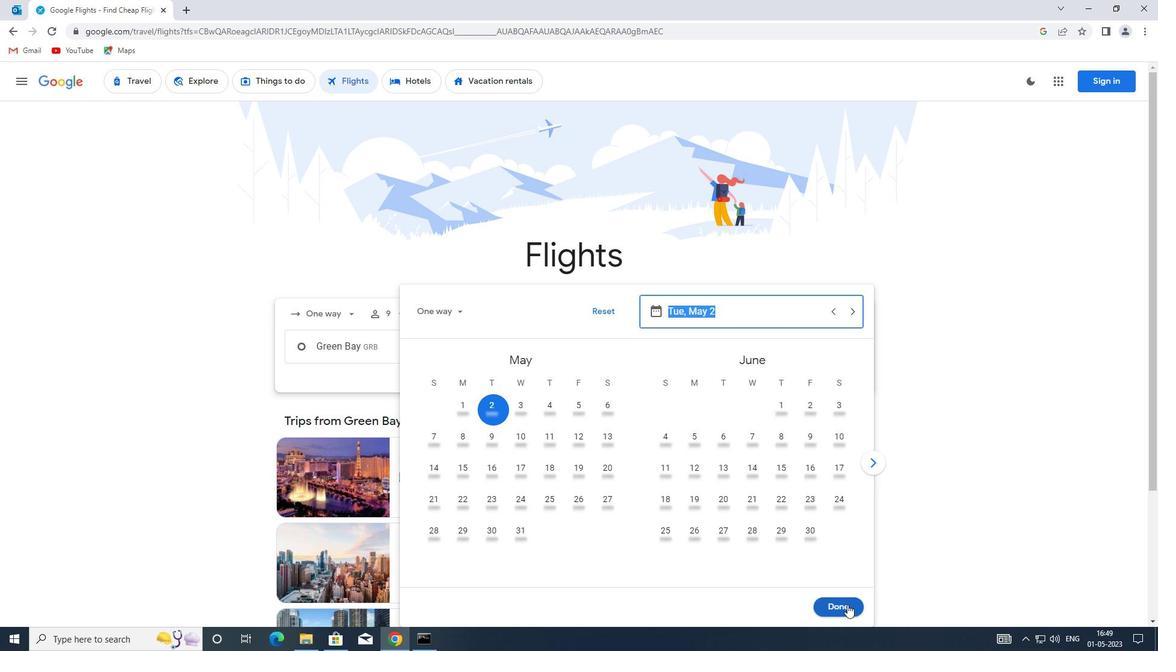 
Action: Mouse moved to (576, 390)
Screenshot: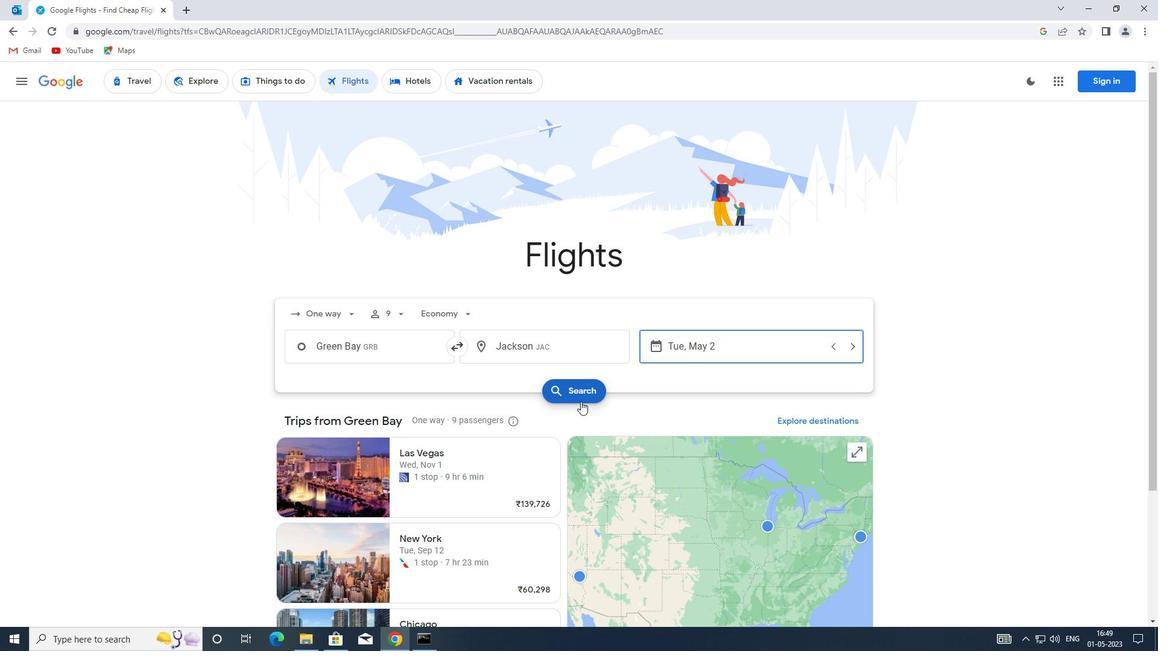
Action: Mouse pressed left at (576, 390)
Screenshot: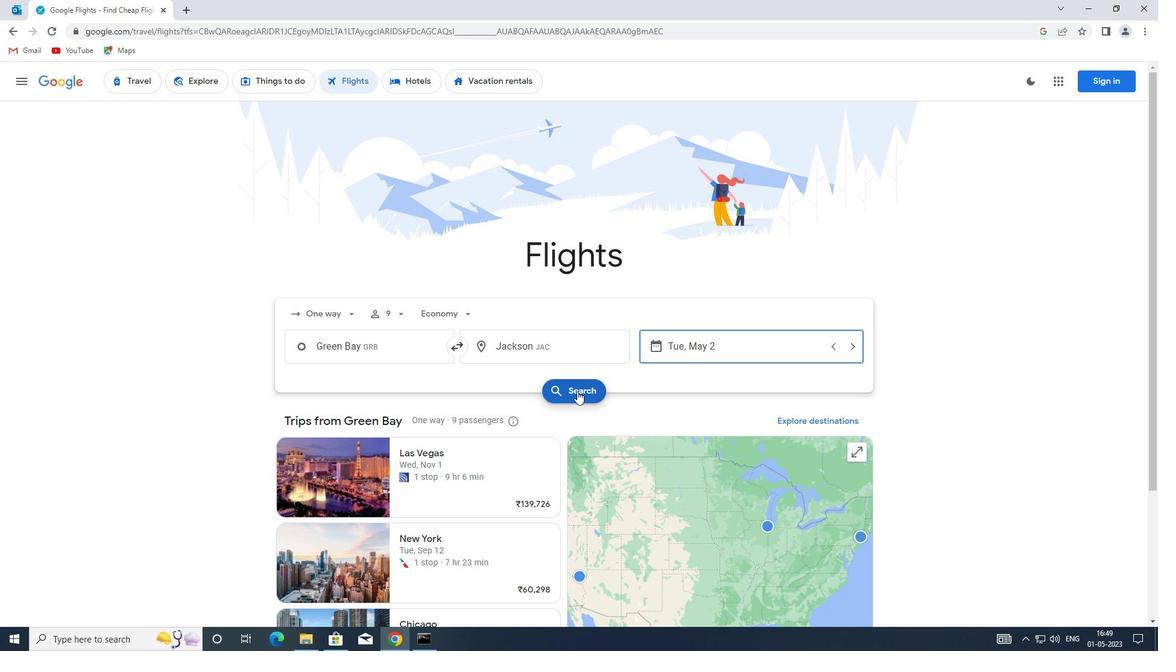 
Action: Mouse moved to (307, 193)
Screenshot: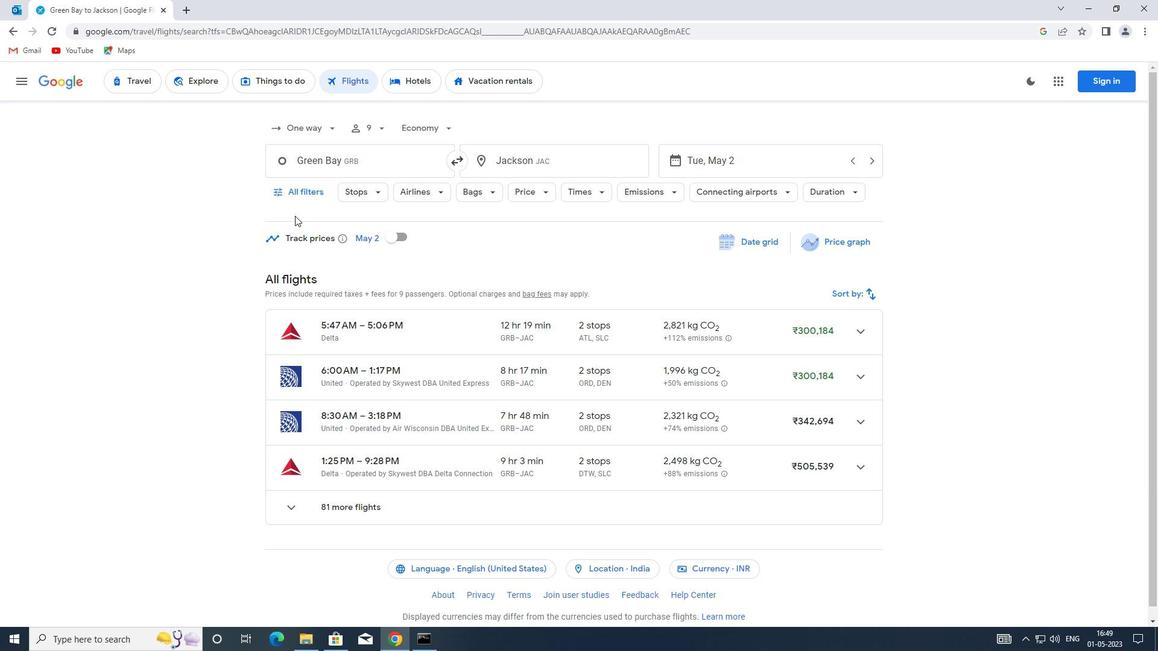 
Action: Mouse pressed left at (307, 193)
Screenshot: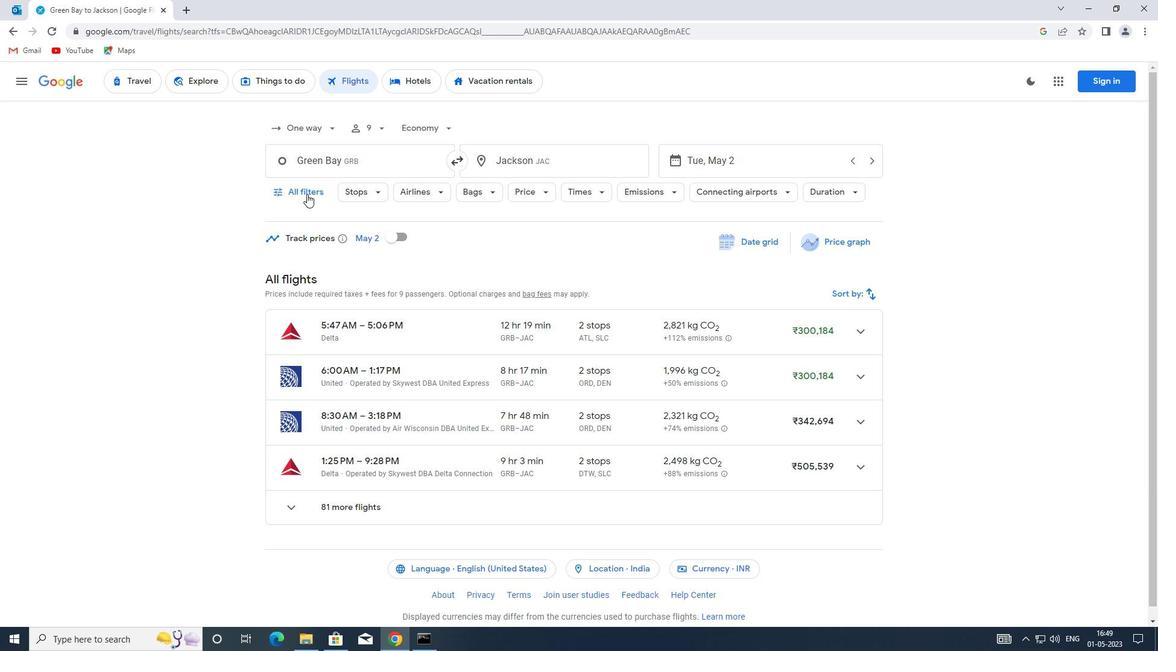 
Action: Mouse moved to (338, 294)
Screenshot: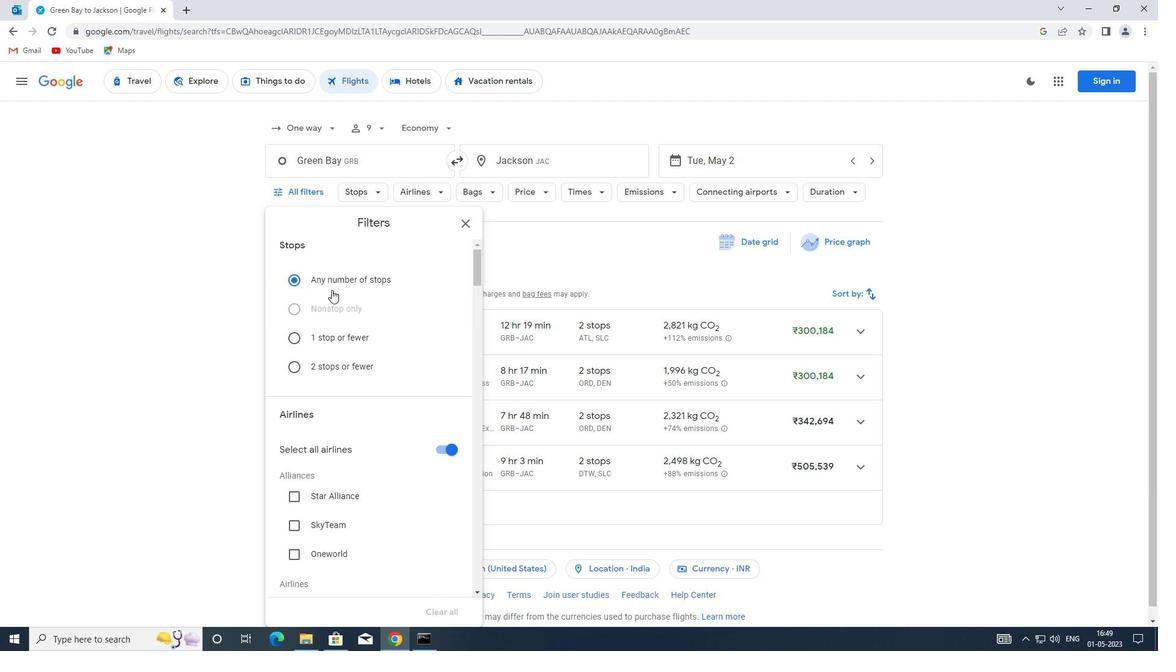
Action: Mouse scrolled (338, 294) with delta (0, 0)
Screenshot: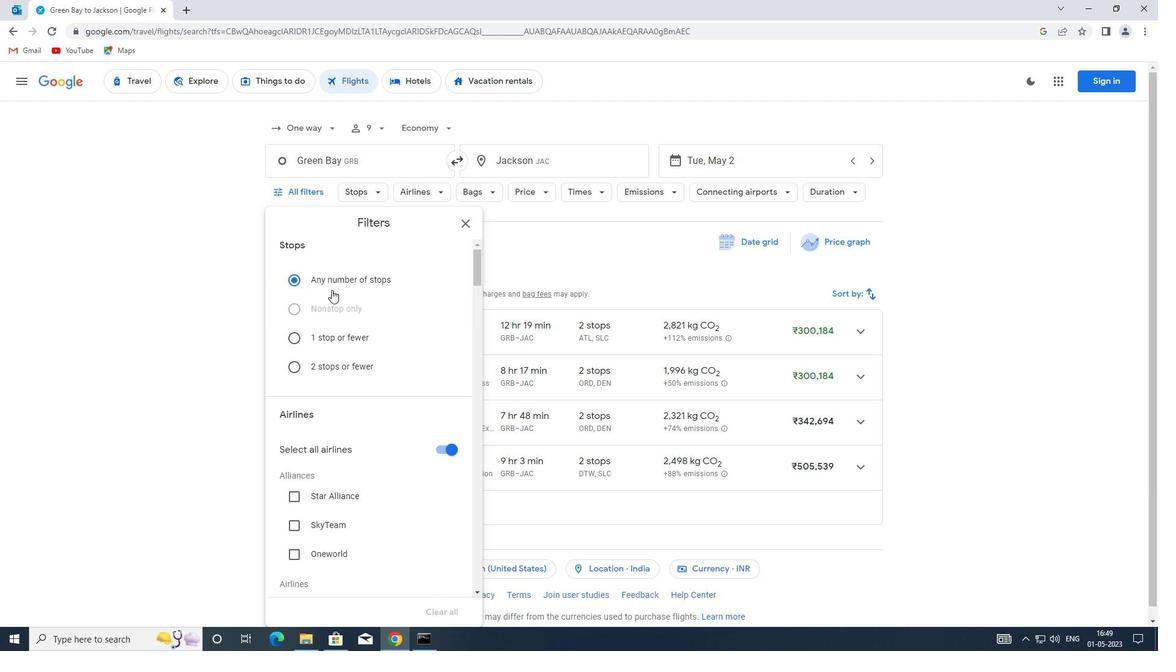 
Action: Mouse moved to (338, 295)
Screenshot: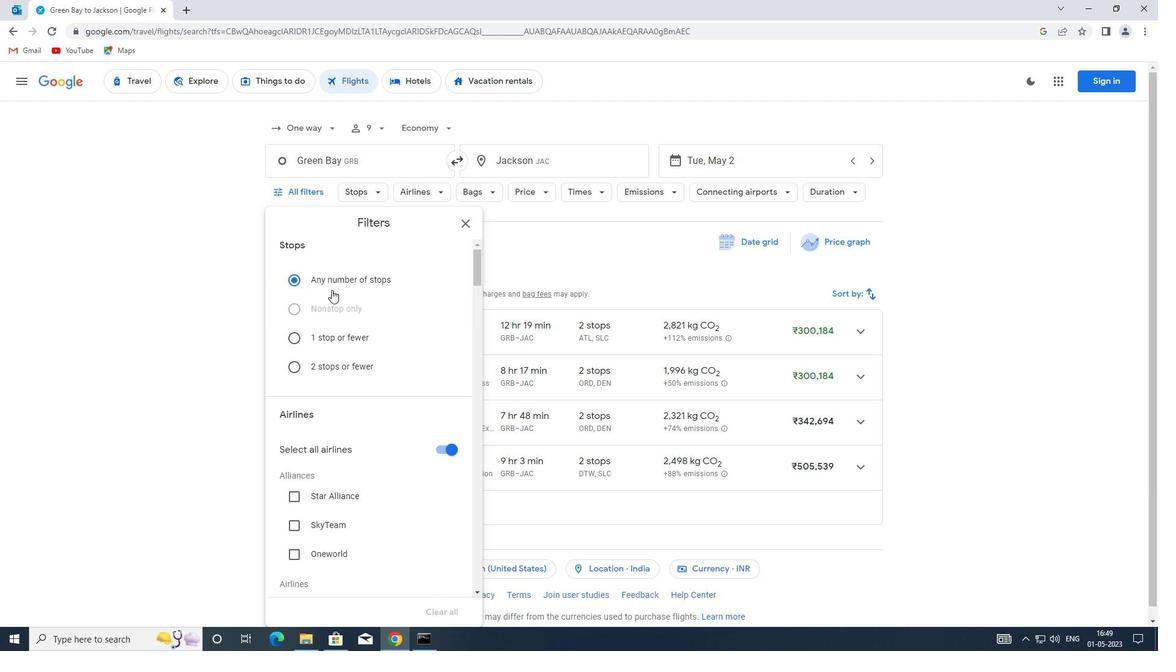 
Action: Mouse scrolled (338, 294) with delta (0, 0)
Screenshot: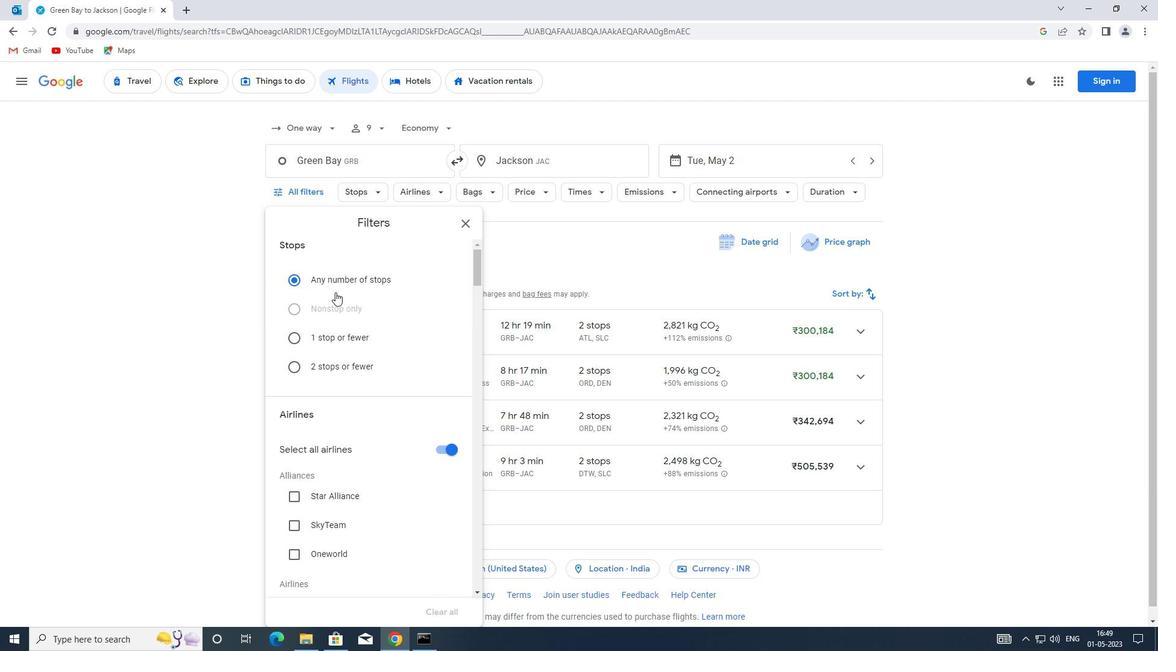 
Action: Mouse moved to (443, 329)
Screenshot: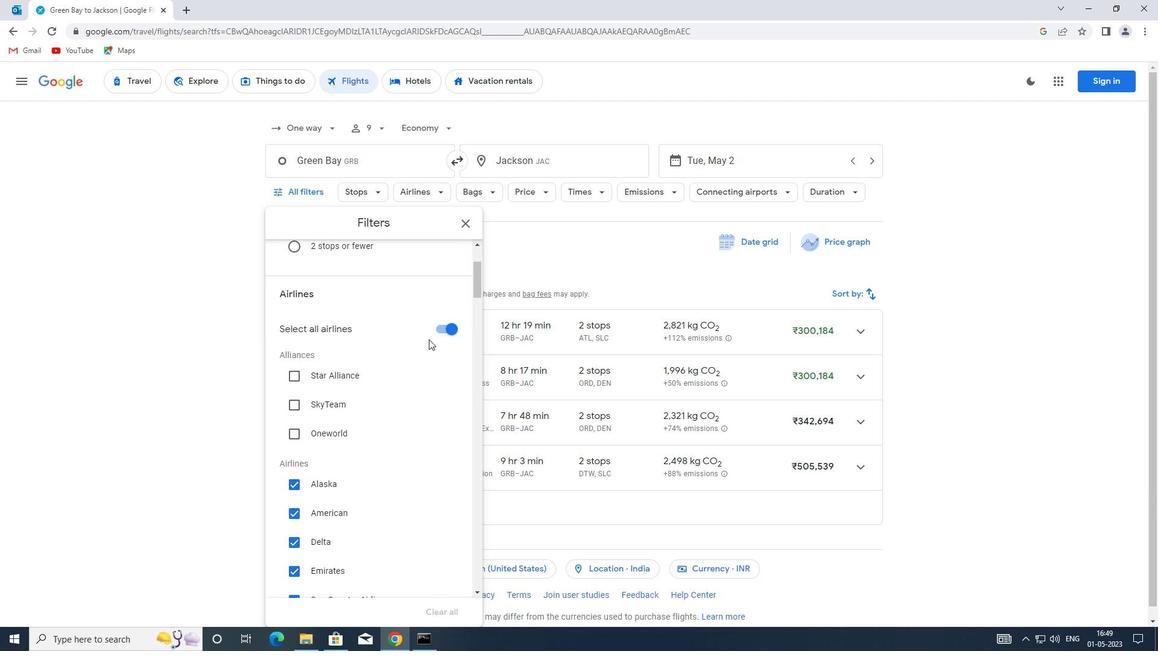 
Action: Mouse pressed left at (443, 329)
Screenshot: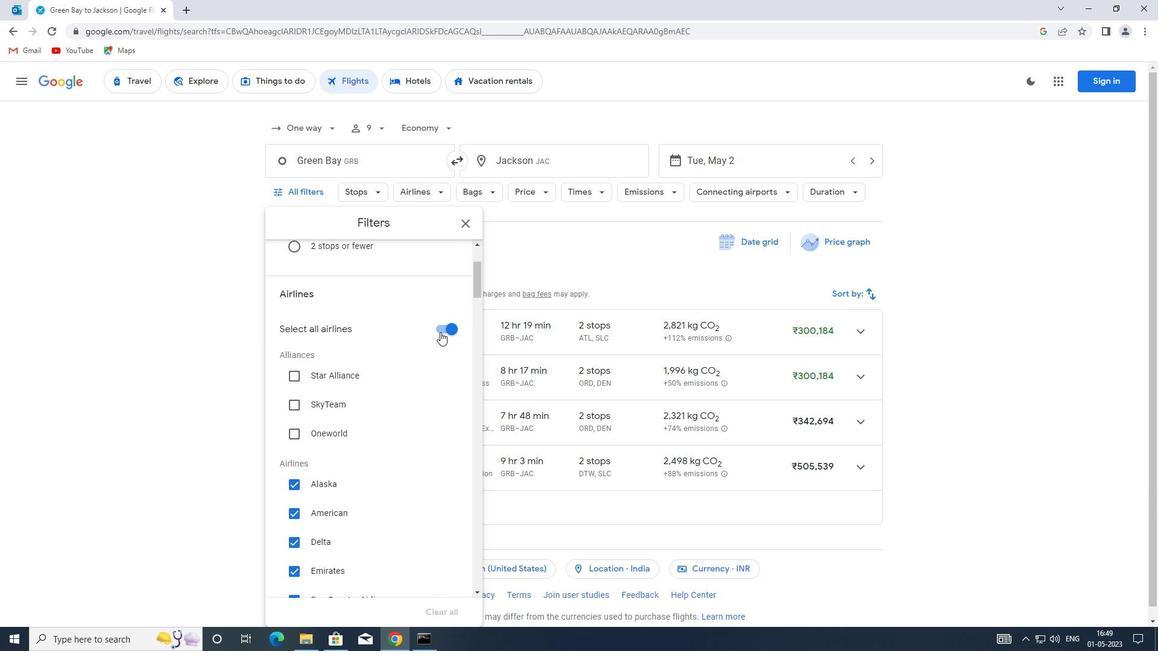 
Action: Mouse moved to (358, 341)
Screenshot: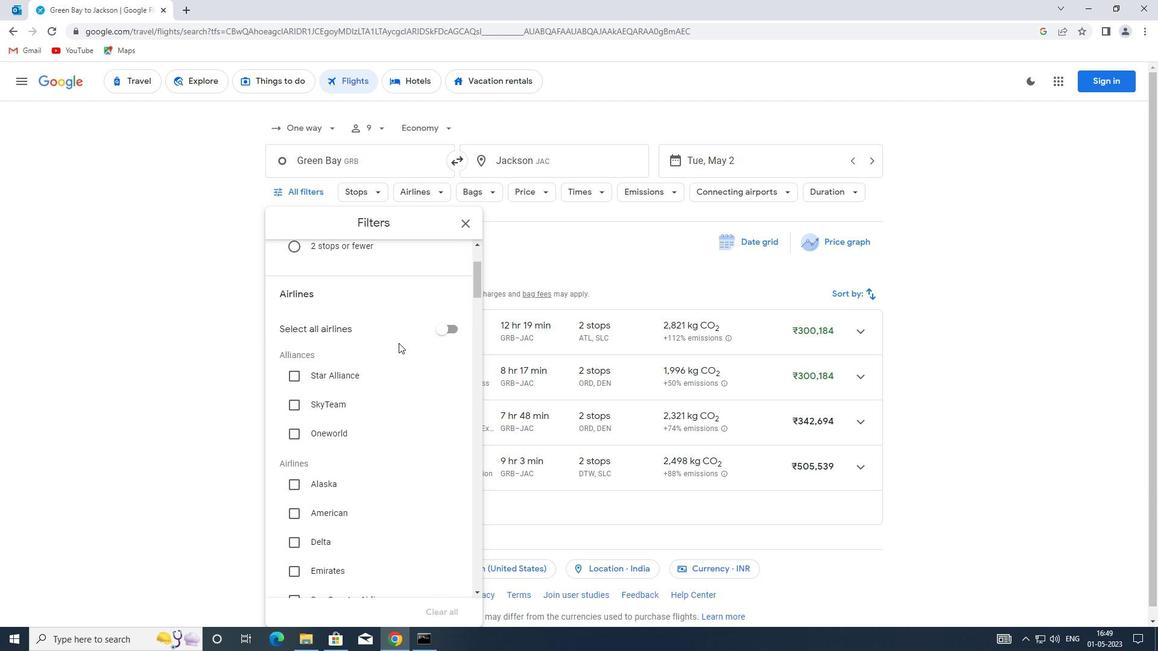 
Action: Mouse scrolled (358, 341) with delta (0, 0)
Screenshot: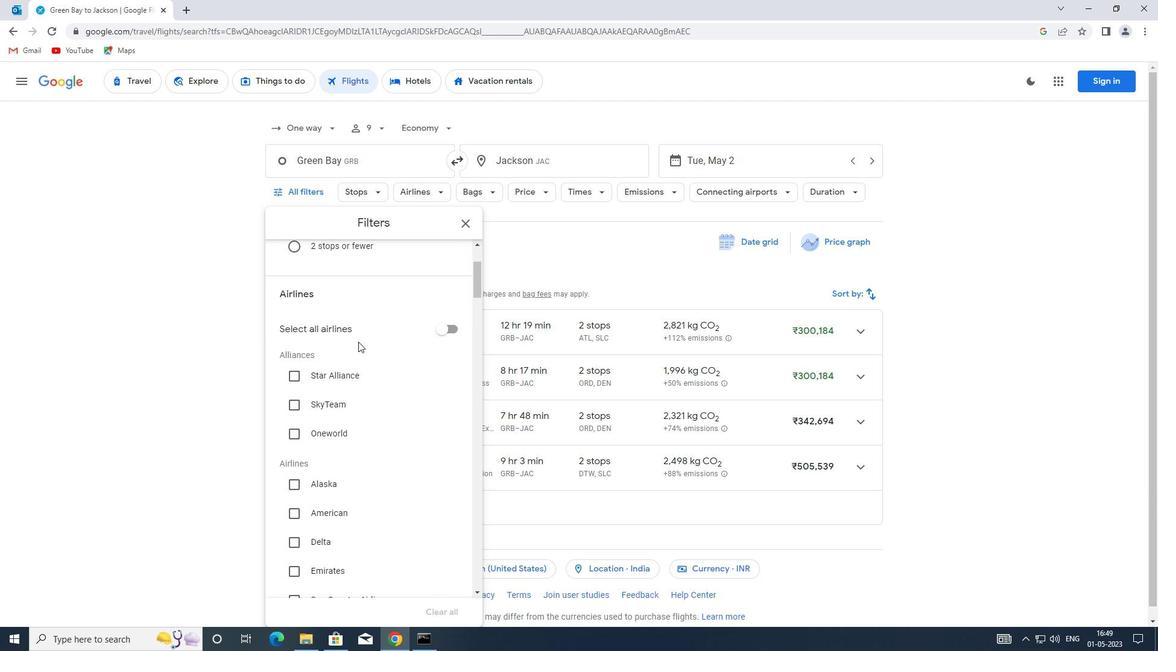 
Action: Mouse moved to (354, 346)
Screenshot: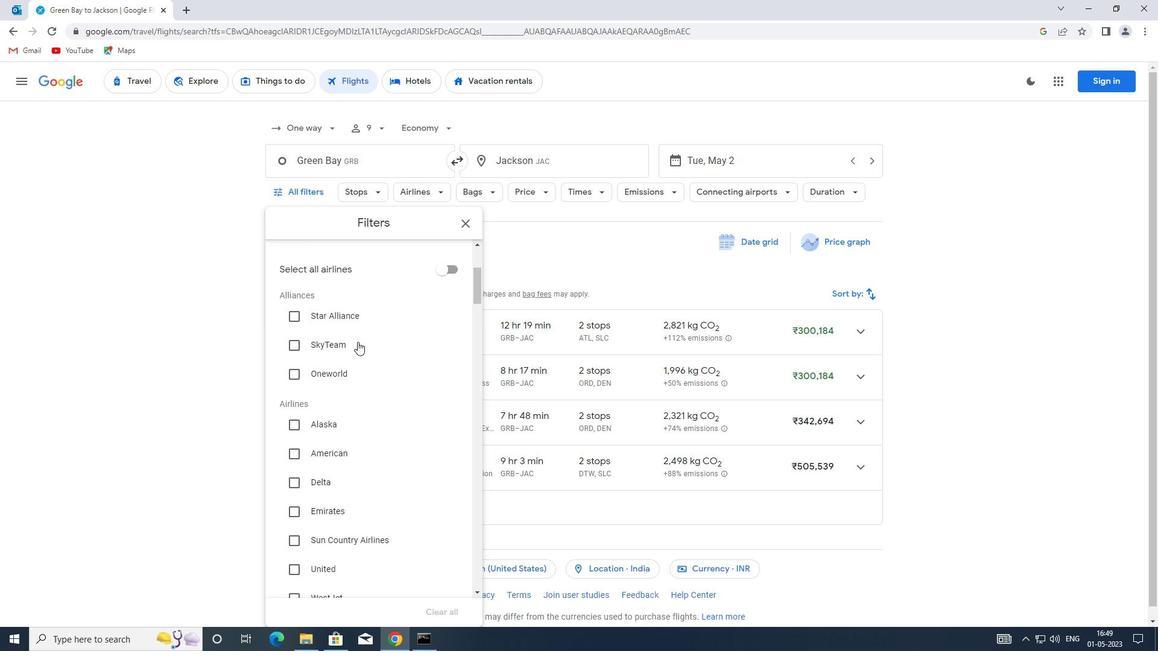 
Action: Mouse scrolled (354, 345) with delta (0, 0)
Screenshot: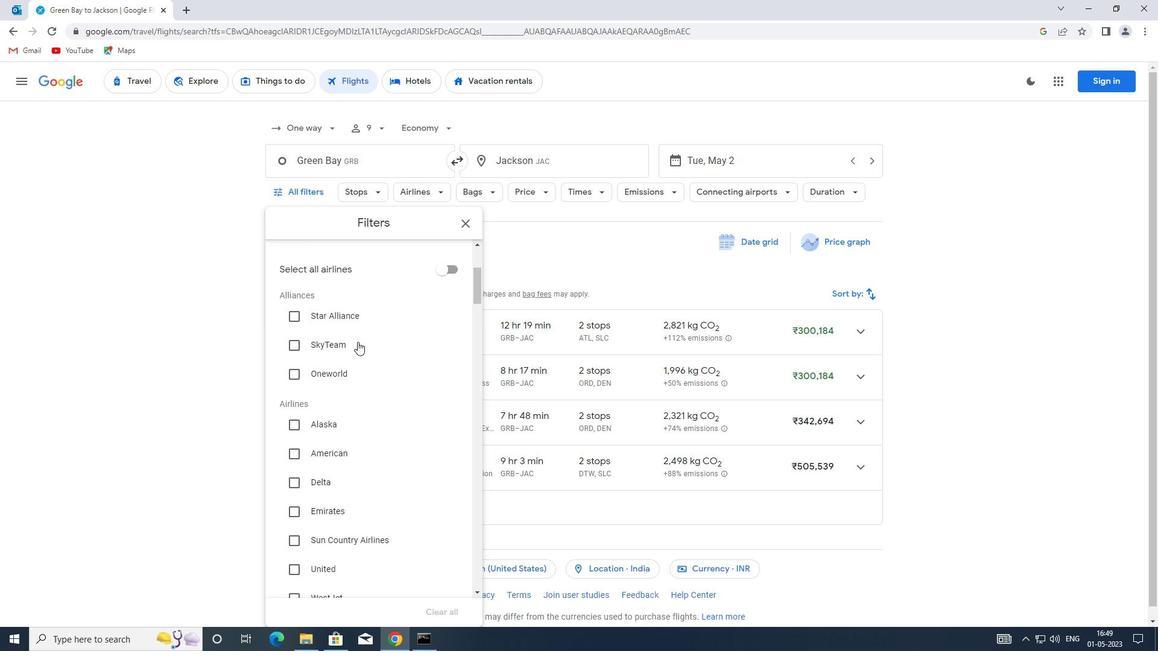 
Action: Mouse moved to (300, 424)
Screenshot: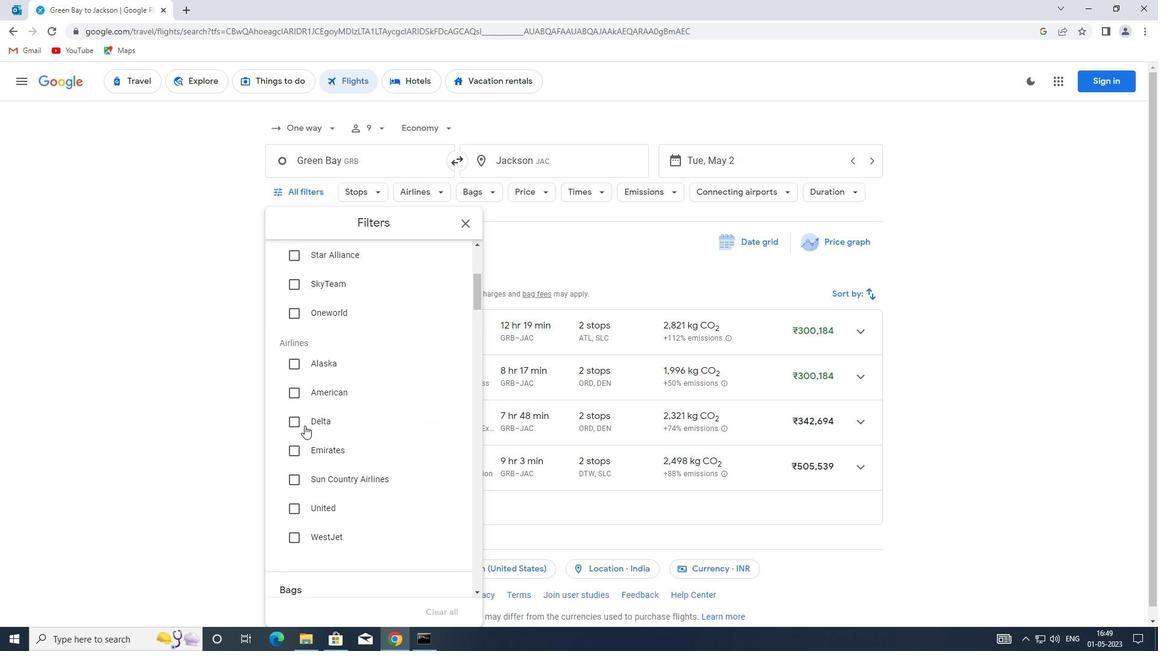 
Action: Mouse pressed left at (300, 424)
Screenshot: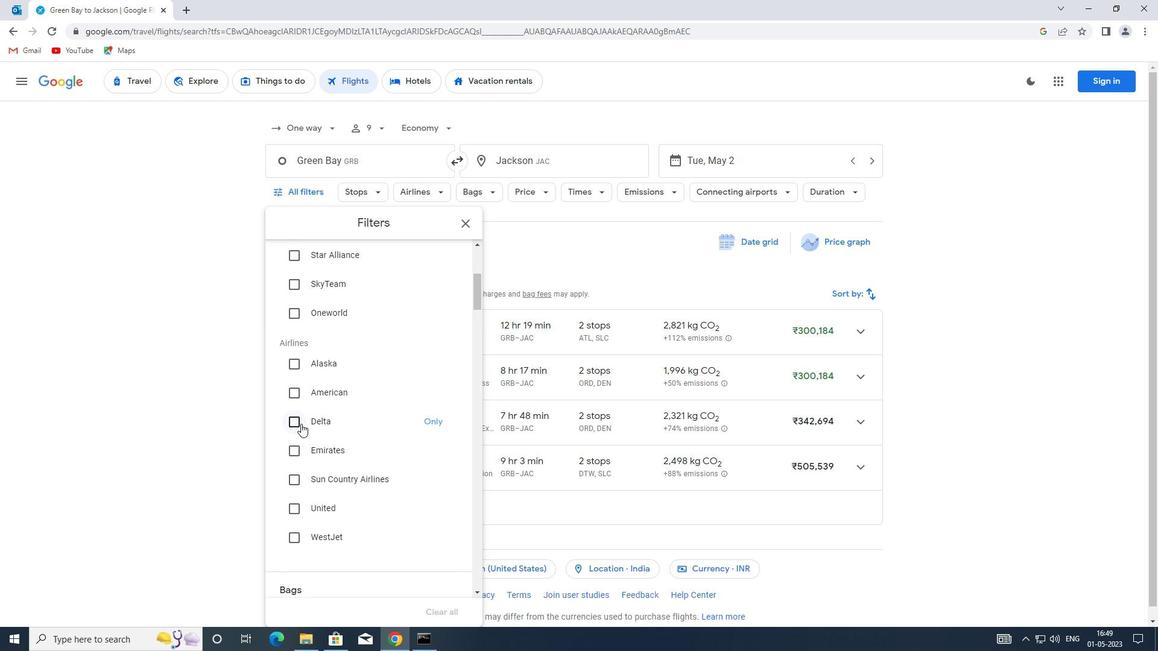 
Action: Mouse moved to (393, 420)
Screenshot: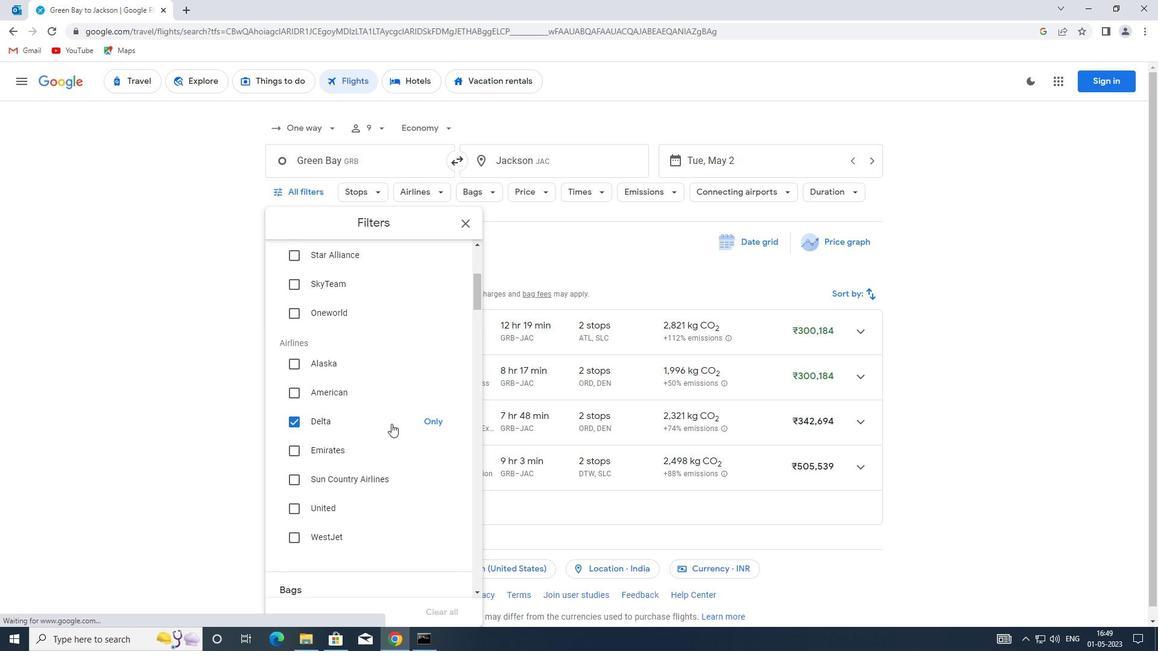 
Action: Mouse scrolled (393, 419) with delta (0, 0)
Screenshot: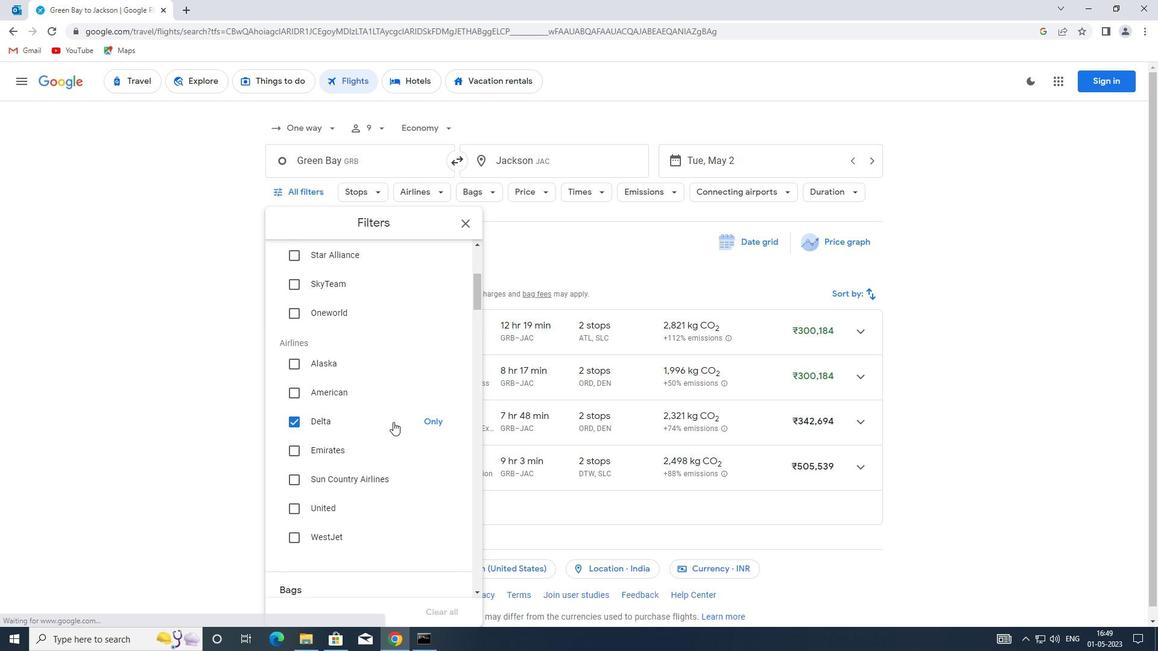 
Action: Mouse moved to (407, 405)
Screenshot: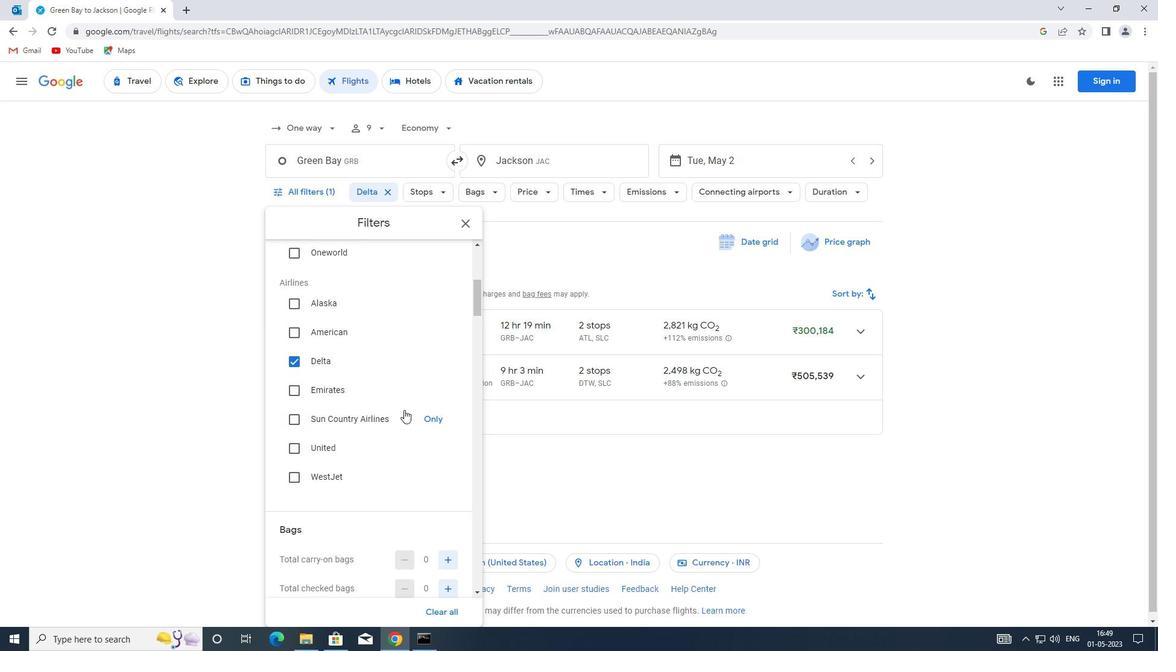 
Action: Mouse scrolled (407, 405) with delta (0, 0)
Screenshot: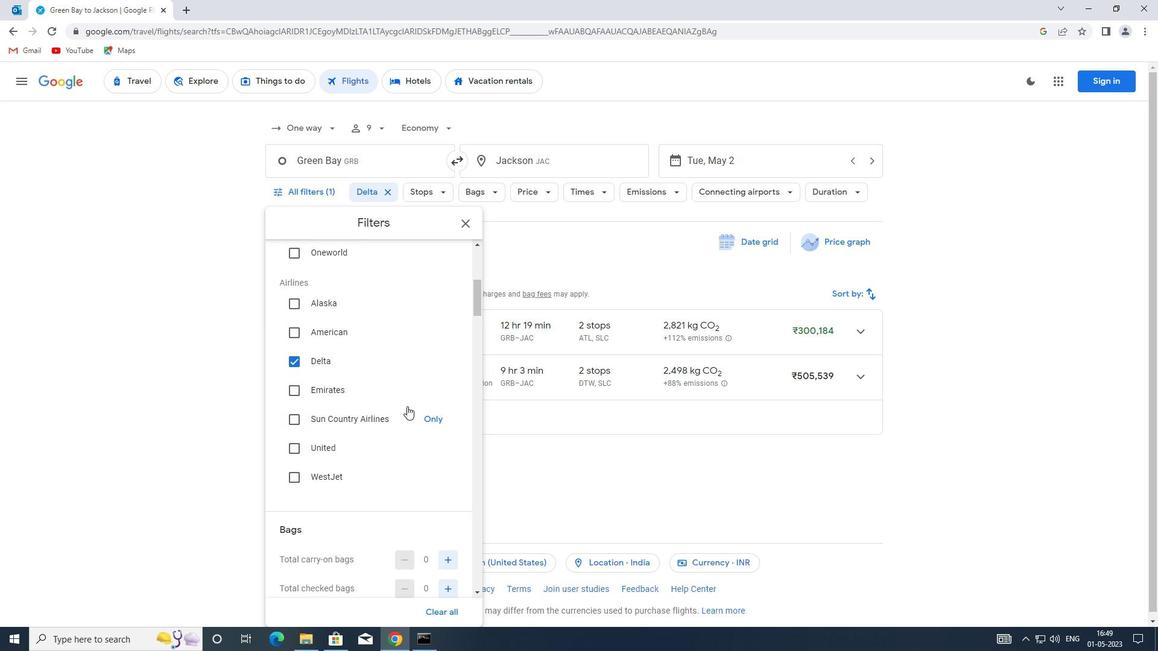 
Action: Mouse scrolled (407, 405) with delta (0, 0)
Screenshot: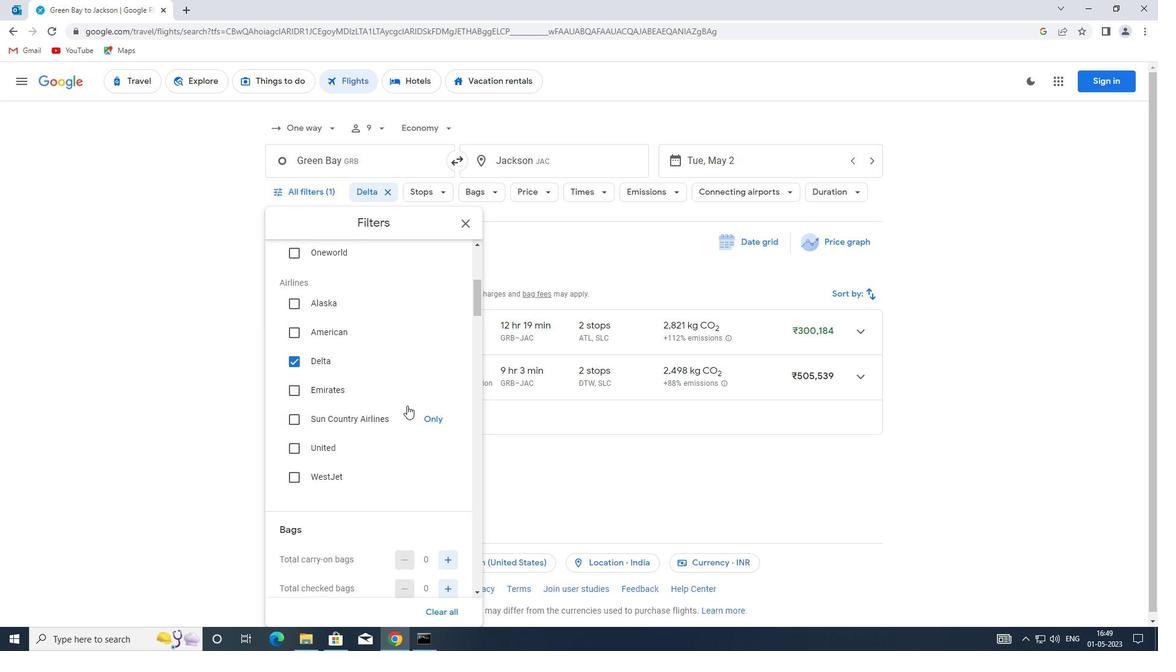 
Action: Mouse moved to (376, 409)
Screenshot: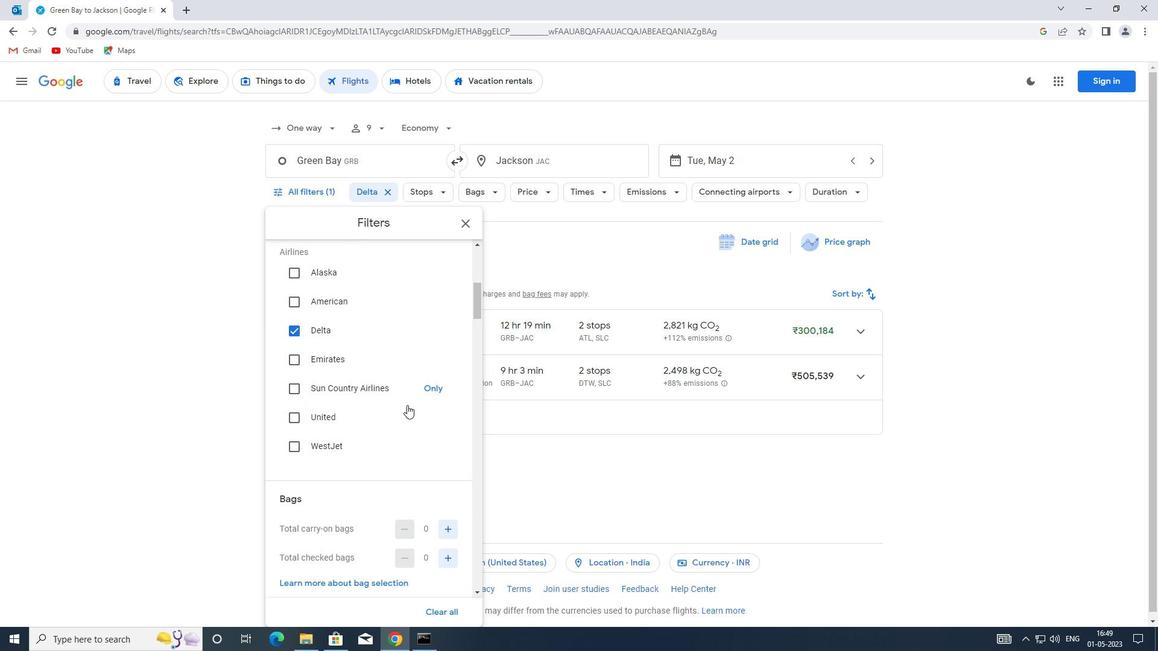 
Action: Mouse scrolled (376, 408) with delta (0, 0)
Screenshot: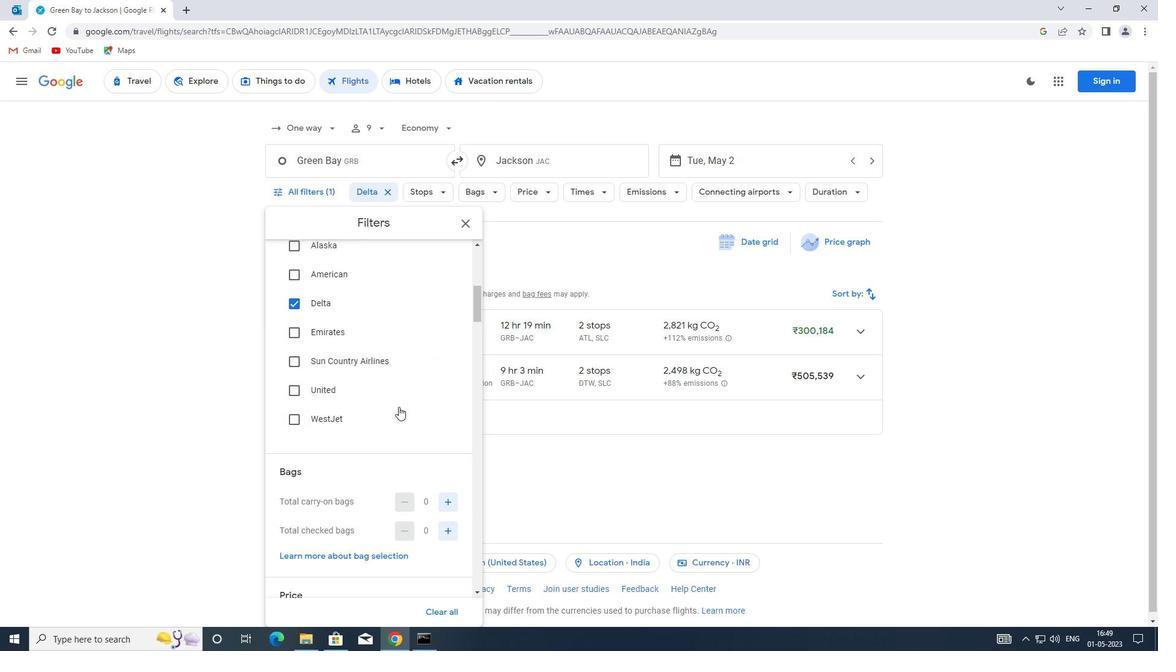 
Action: Mouse moved to (361, 414)
Screenshot: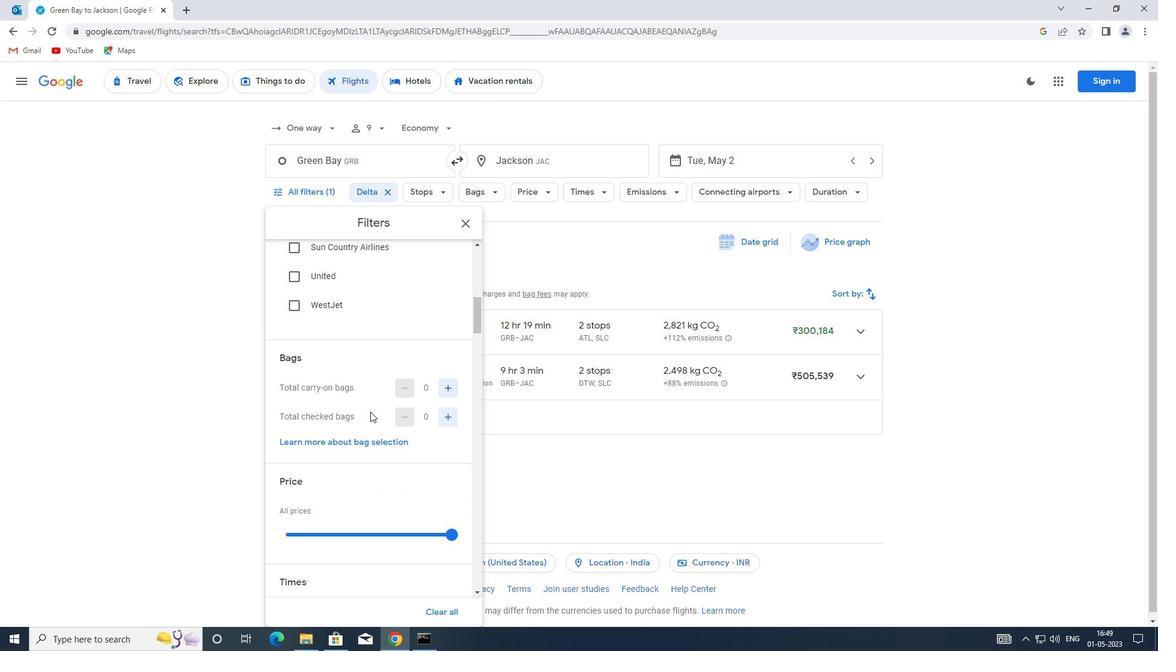 
Action: Mouse scrolled (361, 413) with delta (0, 0)
Screenshot: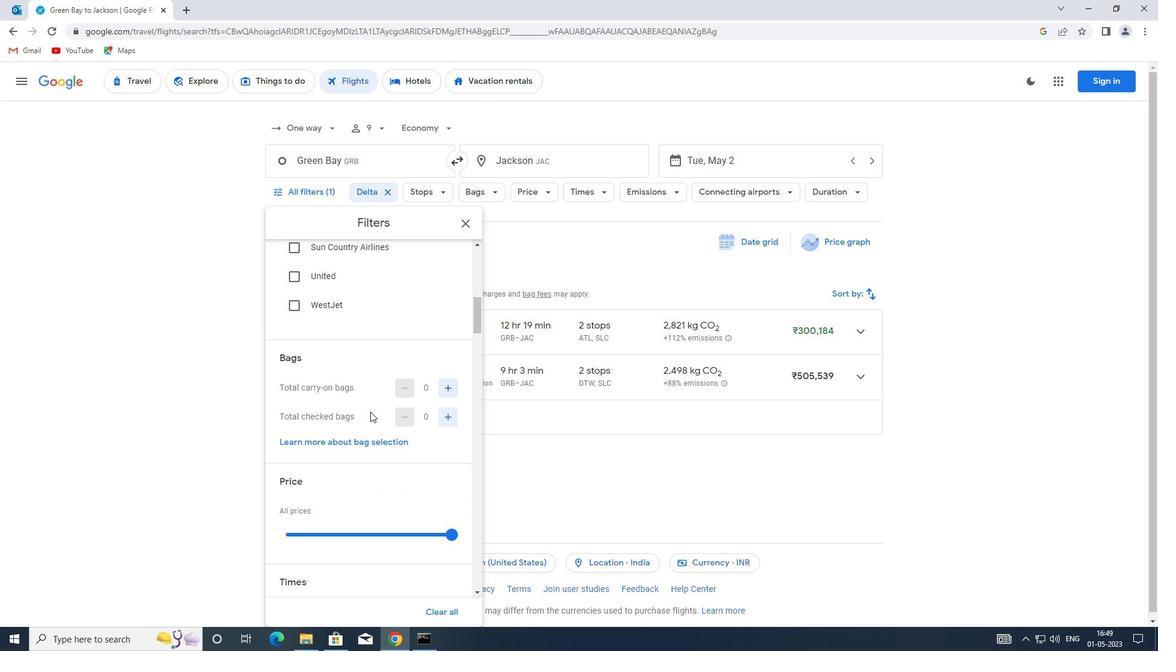 
Action: Mouse moved to (346, 416)
Screenshot: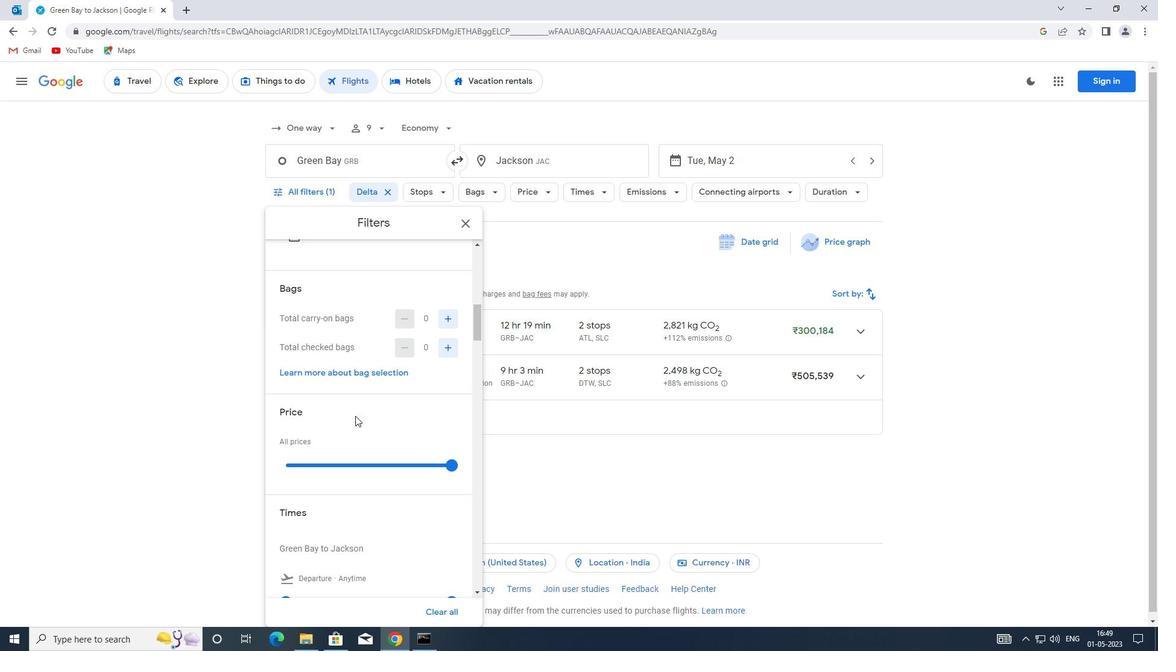 
Action: Mouse scrolled (346, 416) with delta (0, 0)
Screenshot: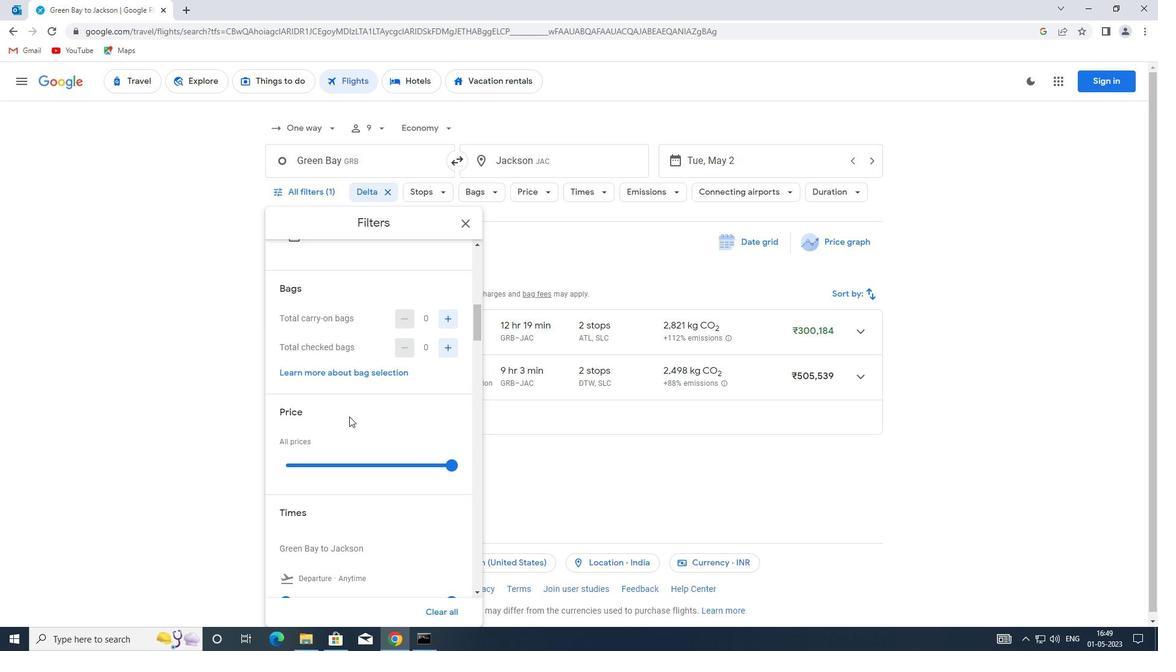 
Action: Mouse scrolled (346, 416) with delta (0, 0)
Screenshot: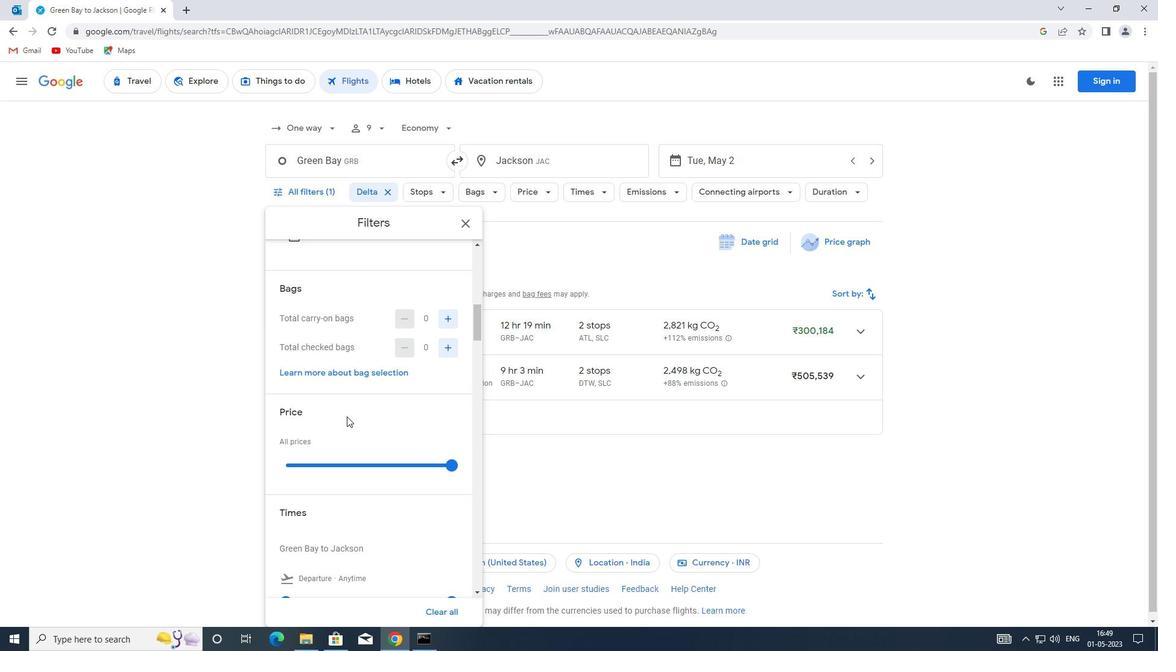 
Action: Mouse moved to (332, 419)
Screenshot: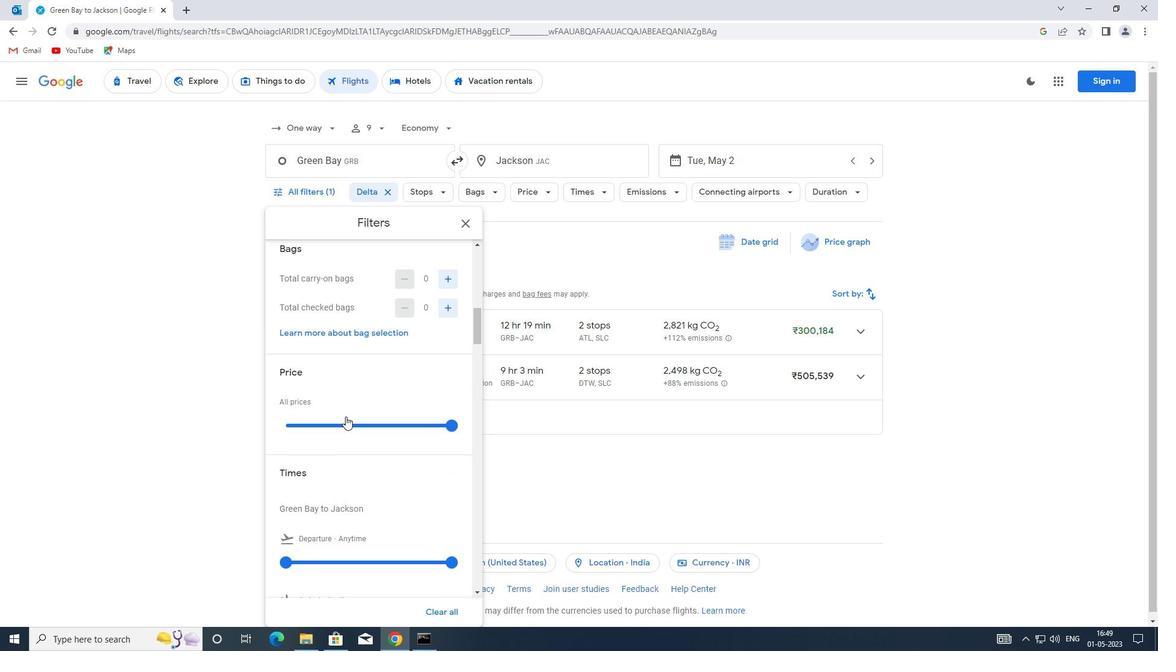 
Action: Mouse scrolled (332, 419) with delta (0, 0)
Screenshot: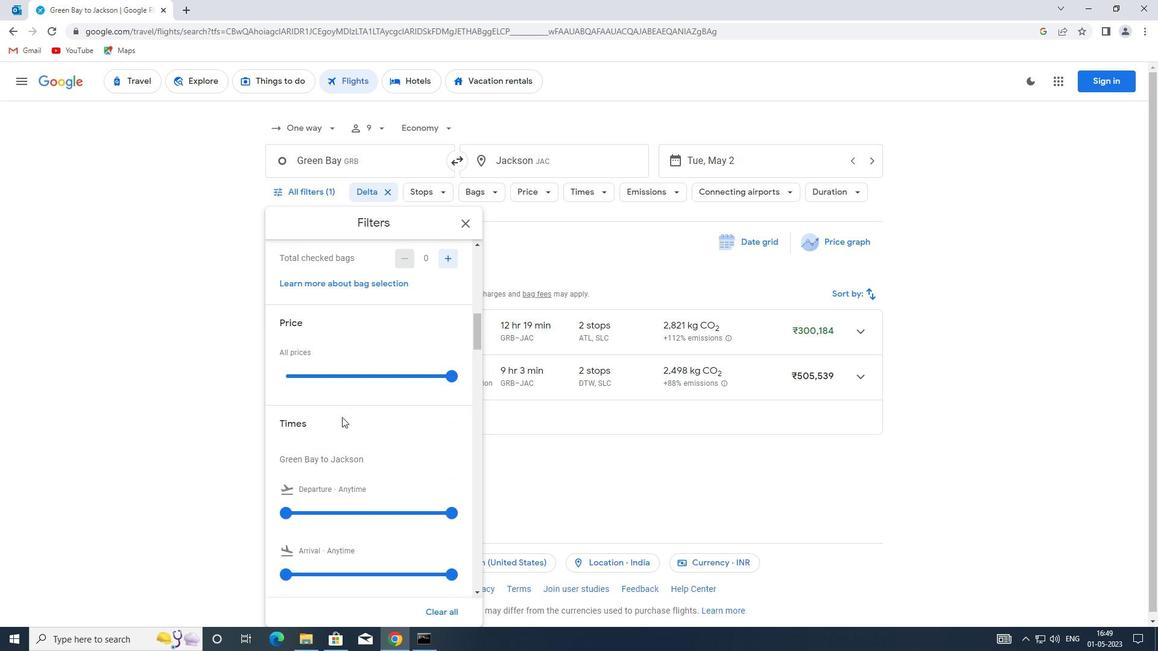 
Action: Mouse moved to (332, 420)
Screenshot: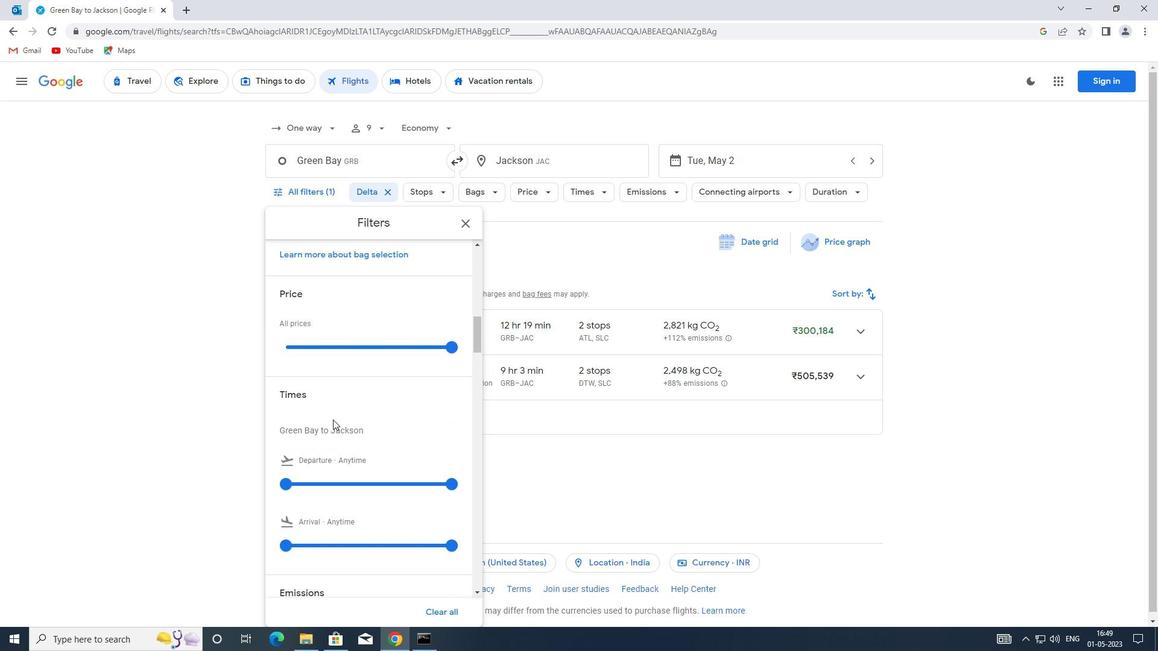 
Action: Mouse scrolled (332, 419) with delta (0, 0)
Screenshot: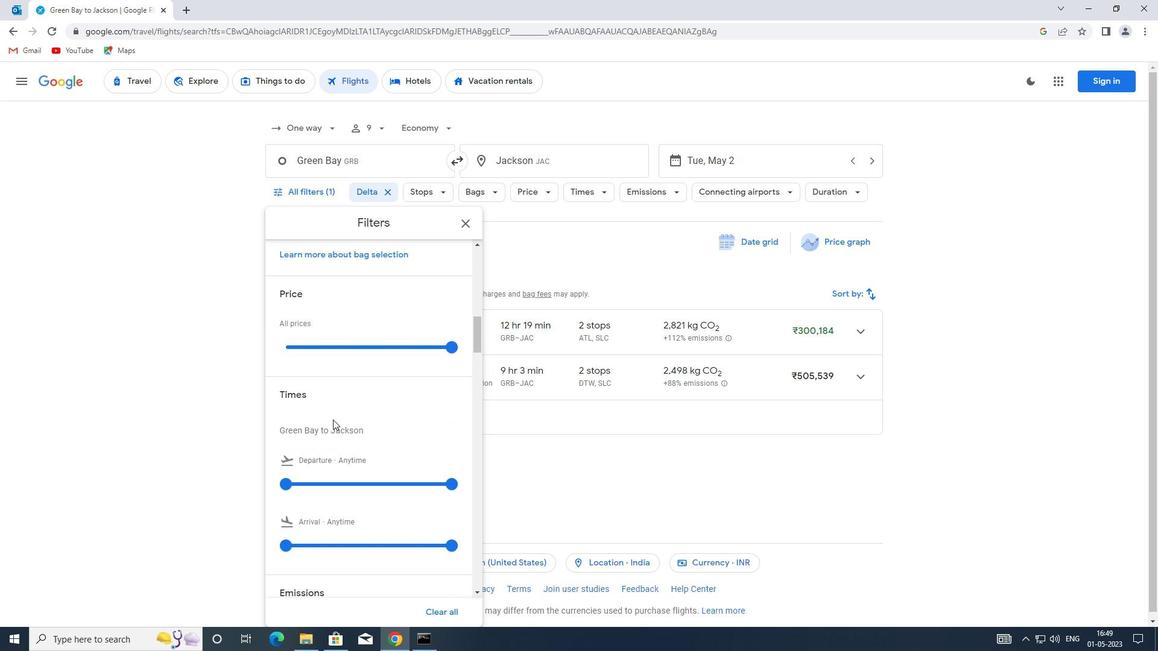 
Action: Mouse moved to (284, 357)
Screenshot: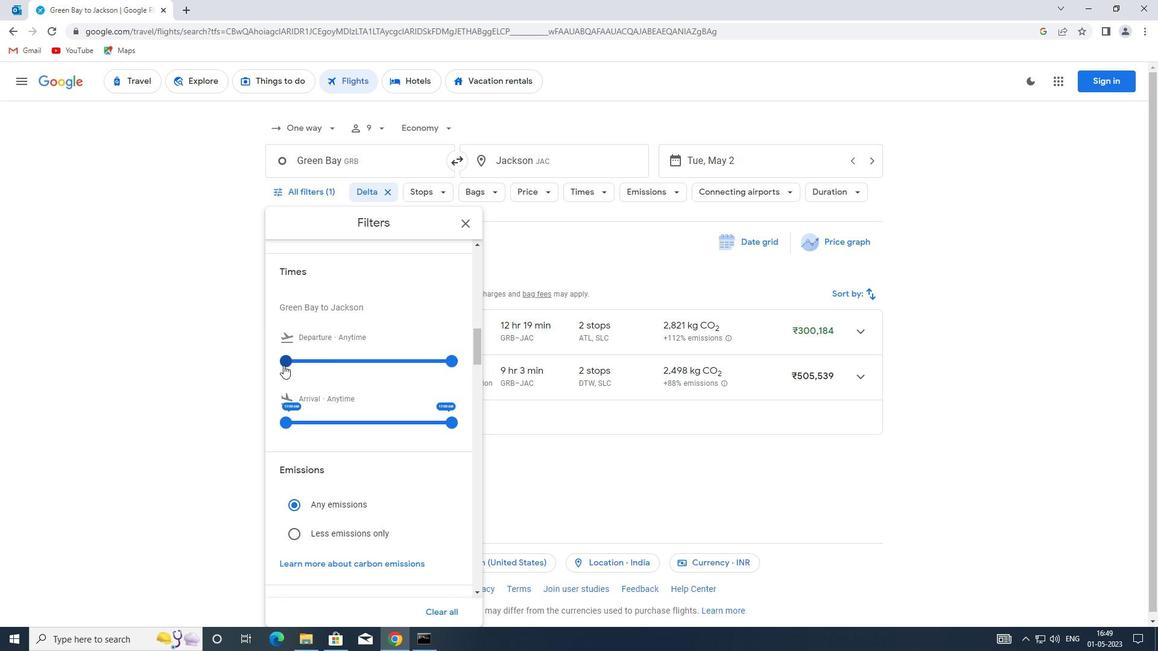 
Action: Mouse pressed left at (284, 357)
Screenshot: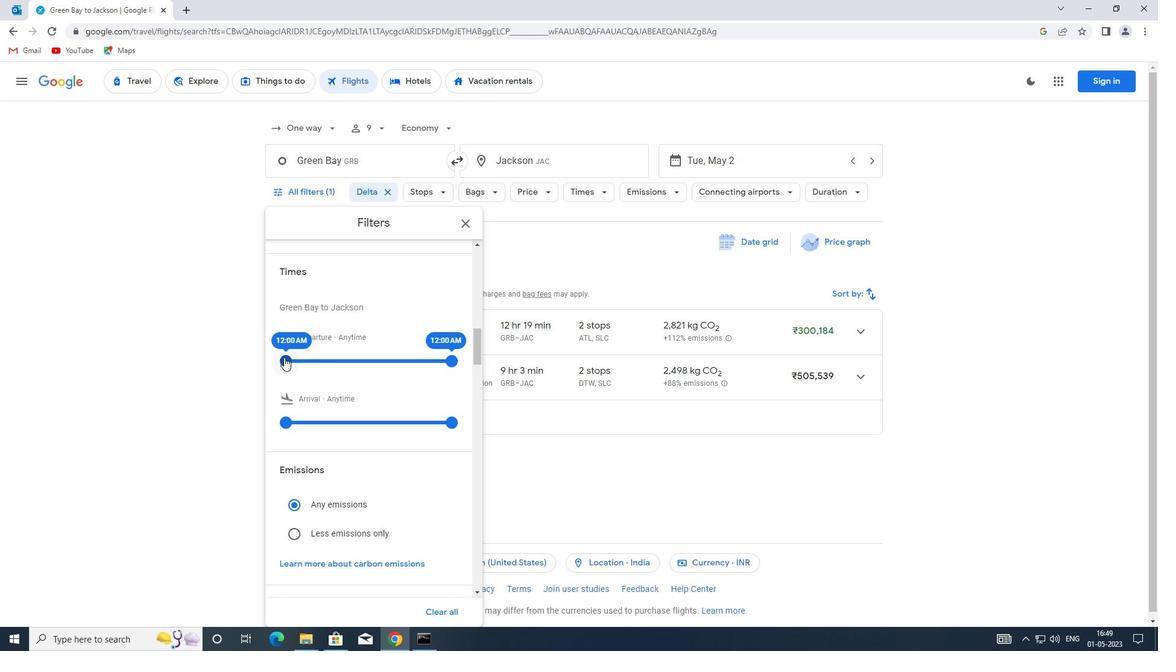 
Action: Mouse moved to (452, 357)
Screenshot: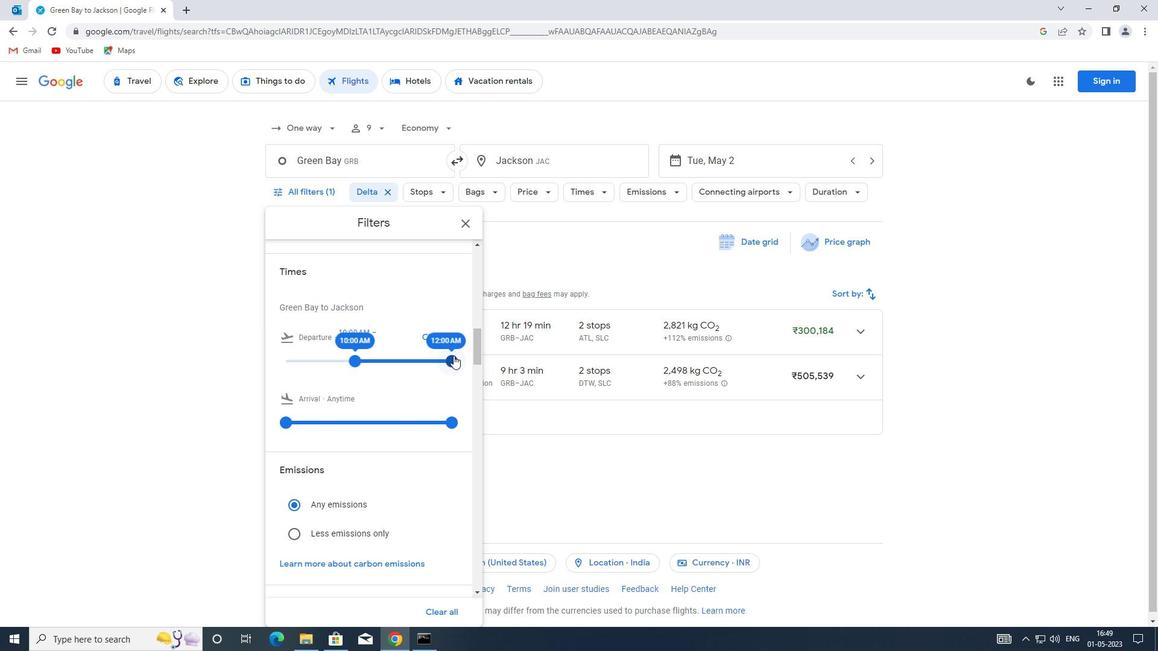 
Action: Mouse pressed left at (452, 357)
Screenshot: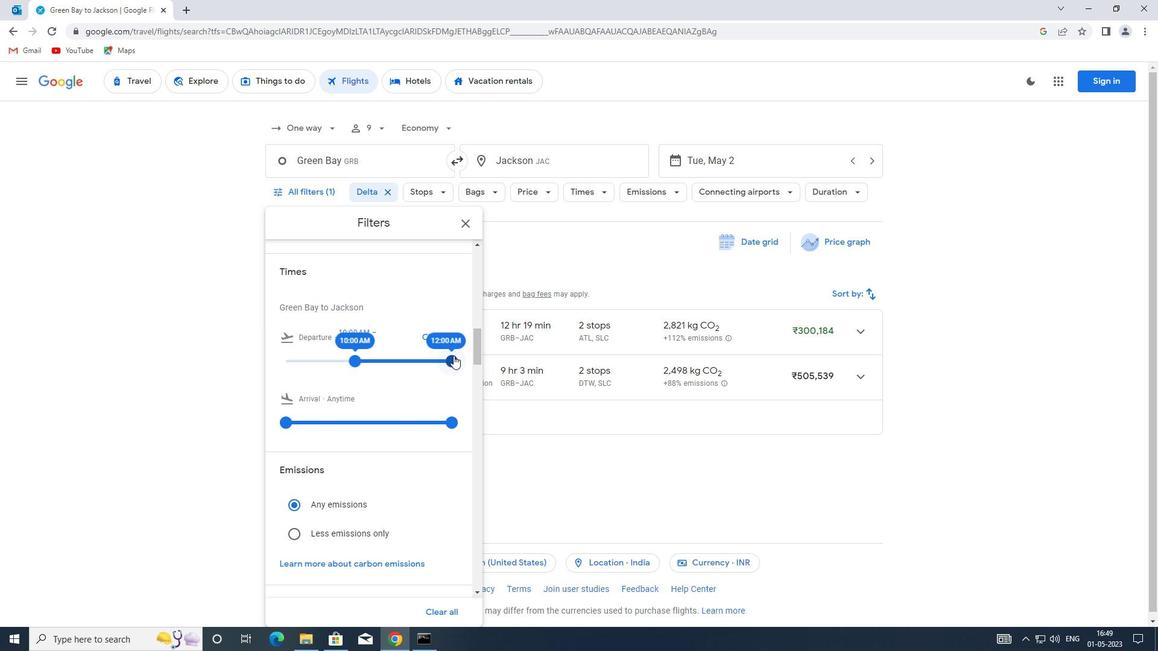 
Action: Mouse moved to (361, 358)
Screenshot: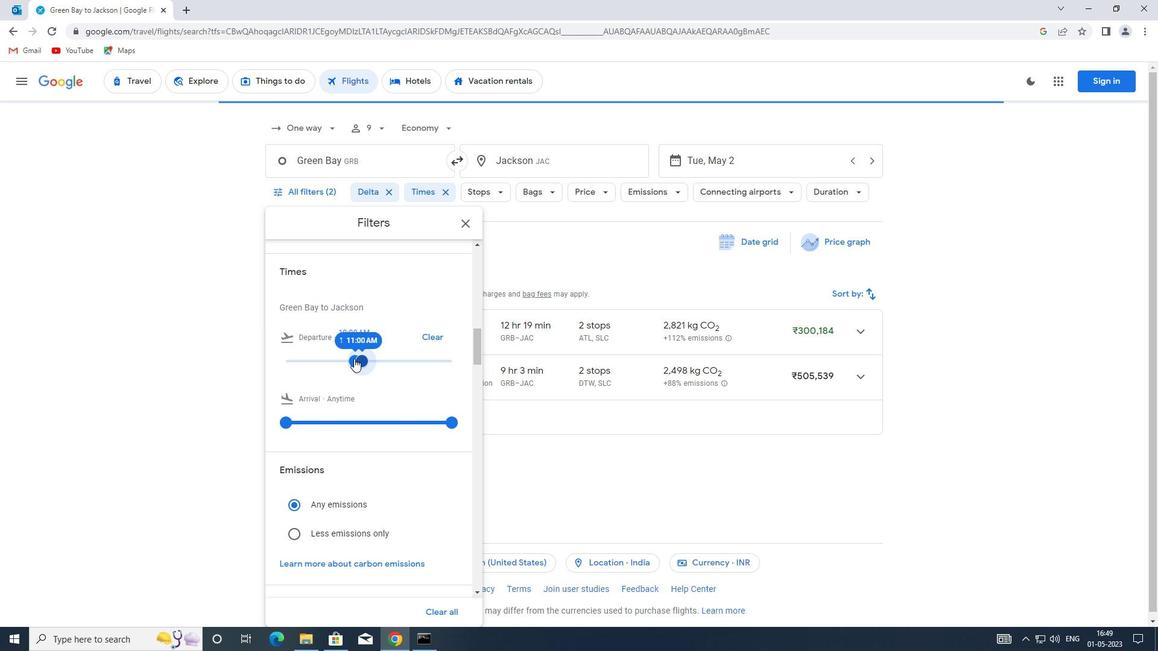 
Action: Mouse scrolled (361, 358) with delta (0, 0)
Screenshot: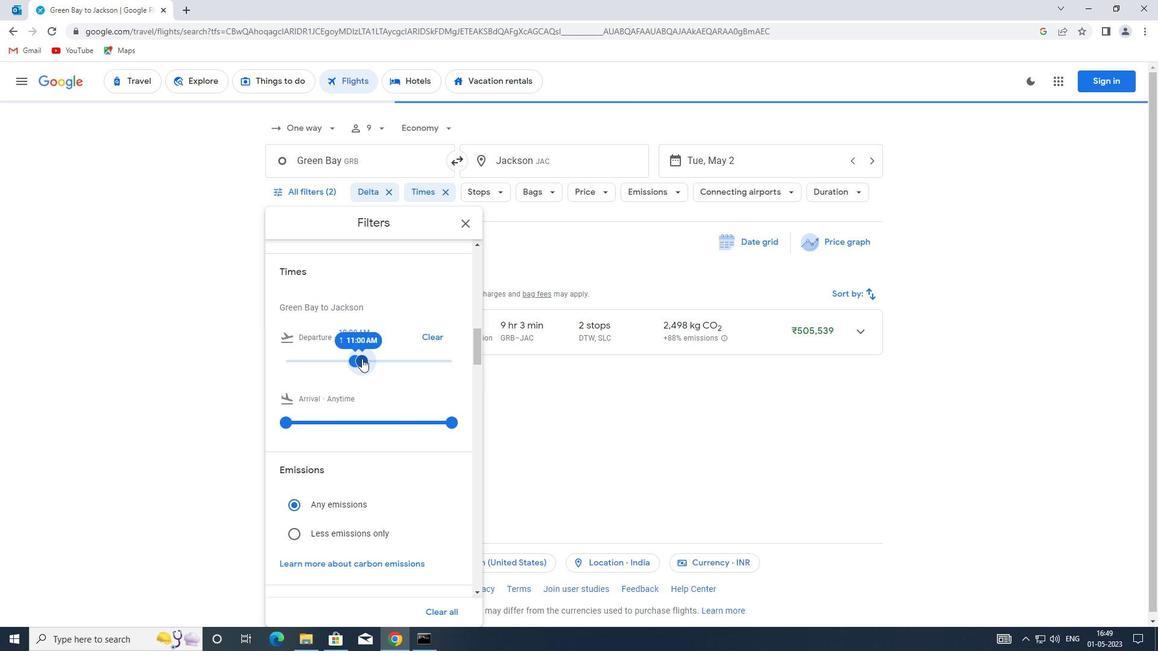 
Action: Mouse moved to (361, 359)
Screenshot: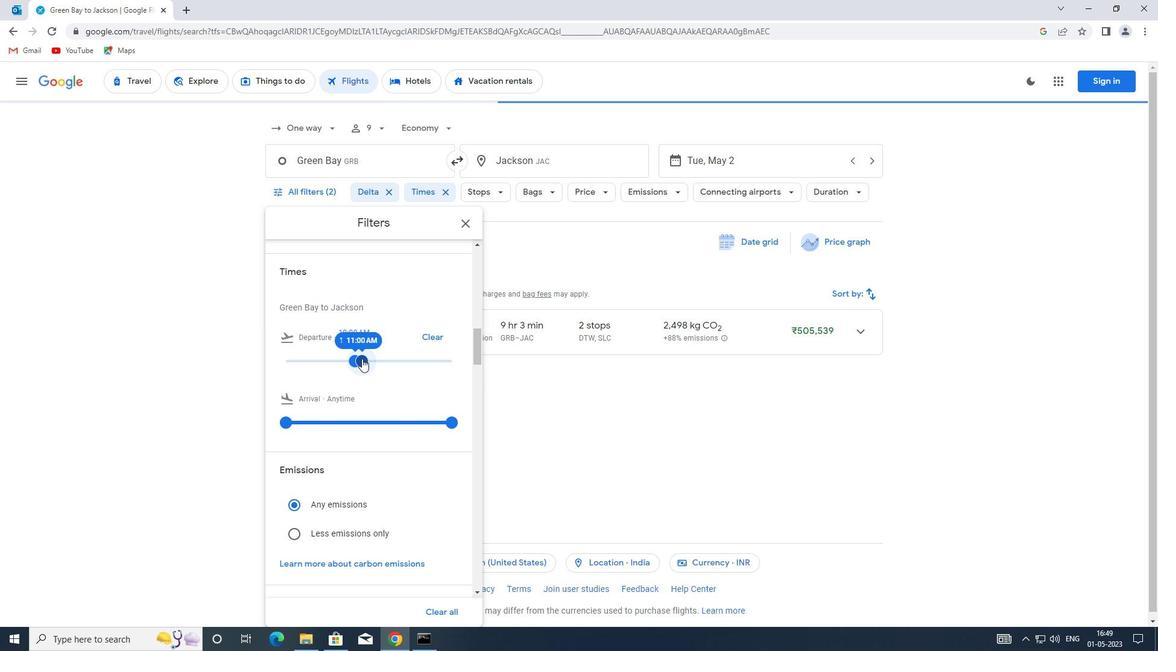 
Action: Mouse scrolled (361, 358) with delta (0, 0)
Screenshot: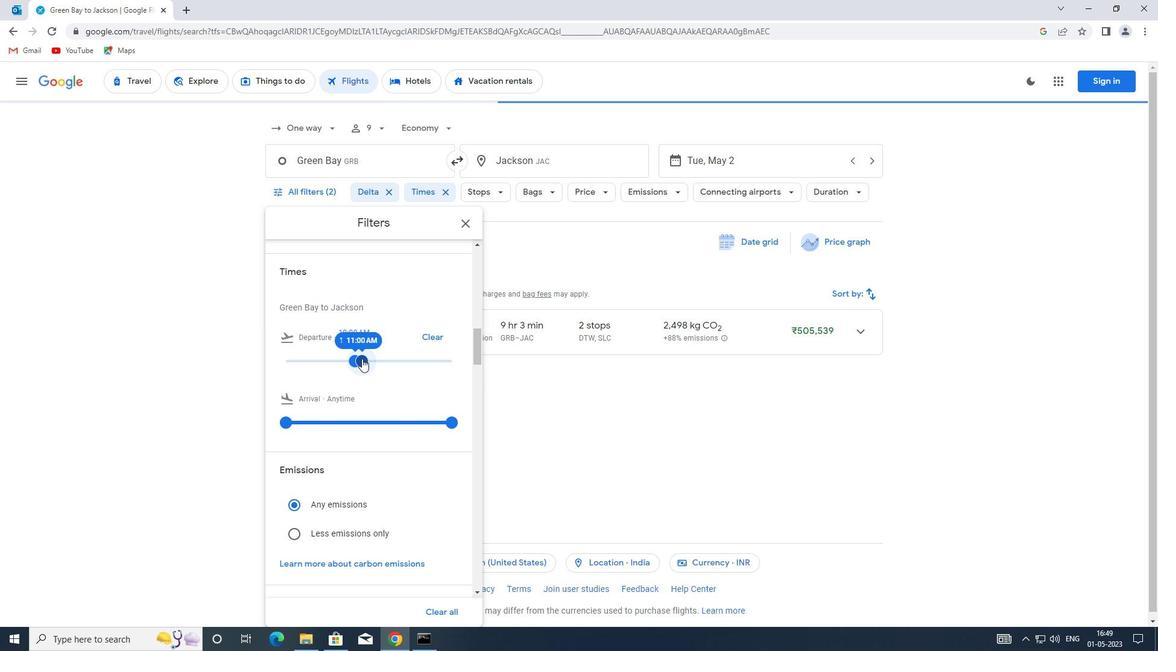 
Action: Mouse moved to (460, 224)
Screenshot: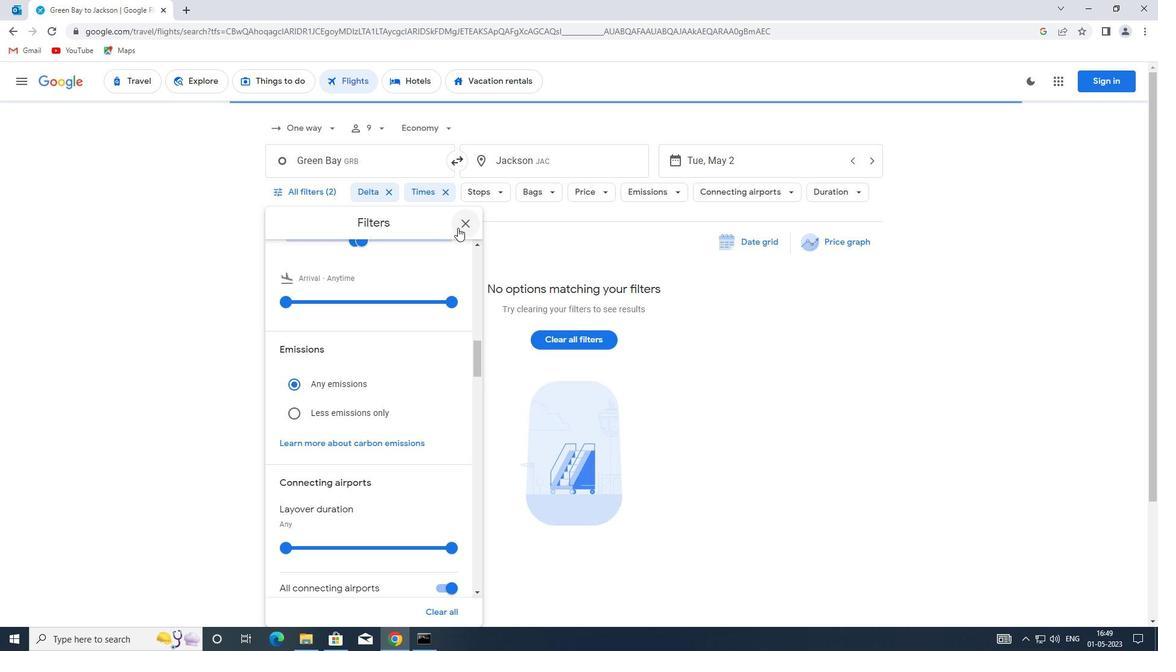 
Action: Mouse pressed left at (460, 224)
Screenshot: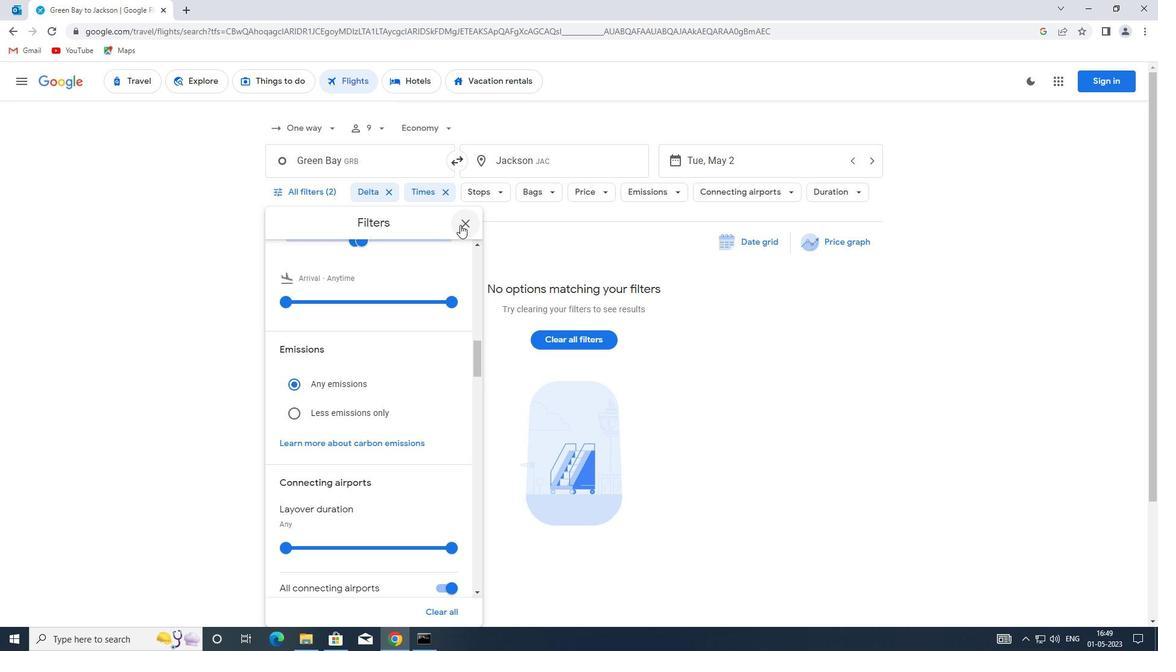 
Action: Mouse moved to (460, 224)
Screenshot: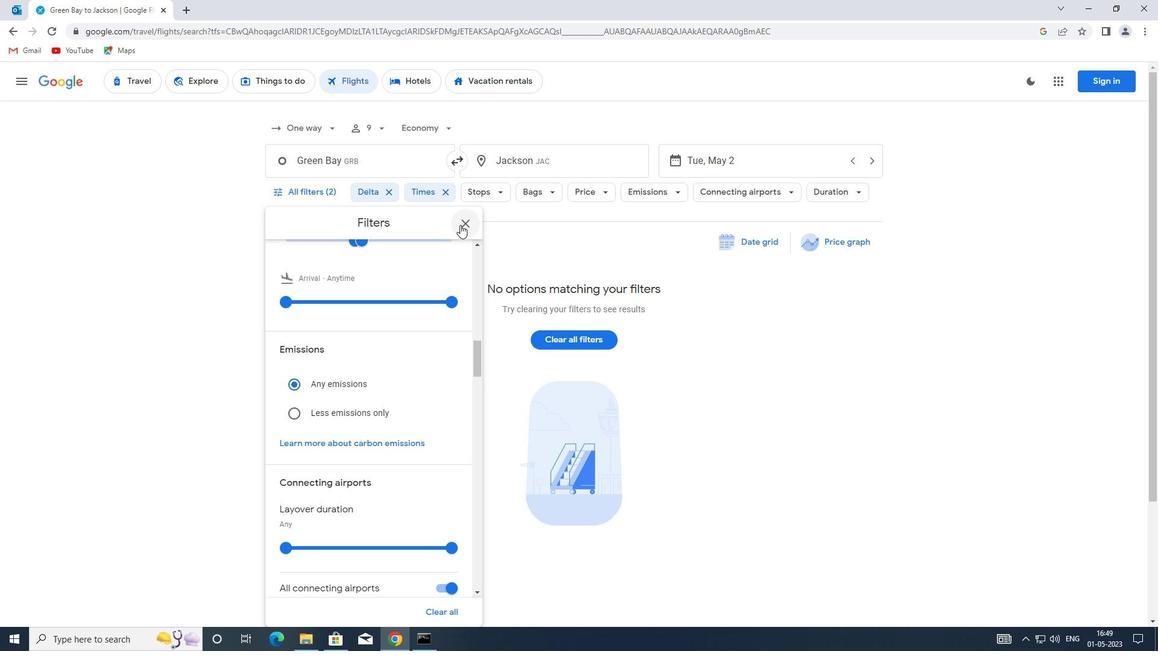 
